 Task: Add an event with the title Second Performance Improvement Discussion, date '2023/11/22', time 7:00 AM to 9:00 AMand add a description: In addition to the formal agenda, the AGM may also include guest speakers, industry experts, or presentations on relevant topics of interest to the attendees. These sessions provide an opportunity to gain insights from external sources, broaden perspectives, and stay informed about emerging trends or challenges that may impact the organization's future., put the event into Blue category . Add location for the event as: The Gritti Palace, Venice, Italy, logged in from the account softage.7@softage.netand send the event invitation to softage.8@softage.net and softage.9@softage.net. Set a reminder for the event 73 week before
Action: Mouse moved to (84, 133)
Screenshot: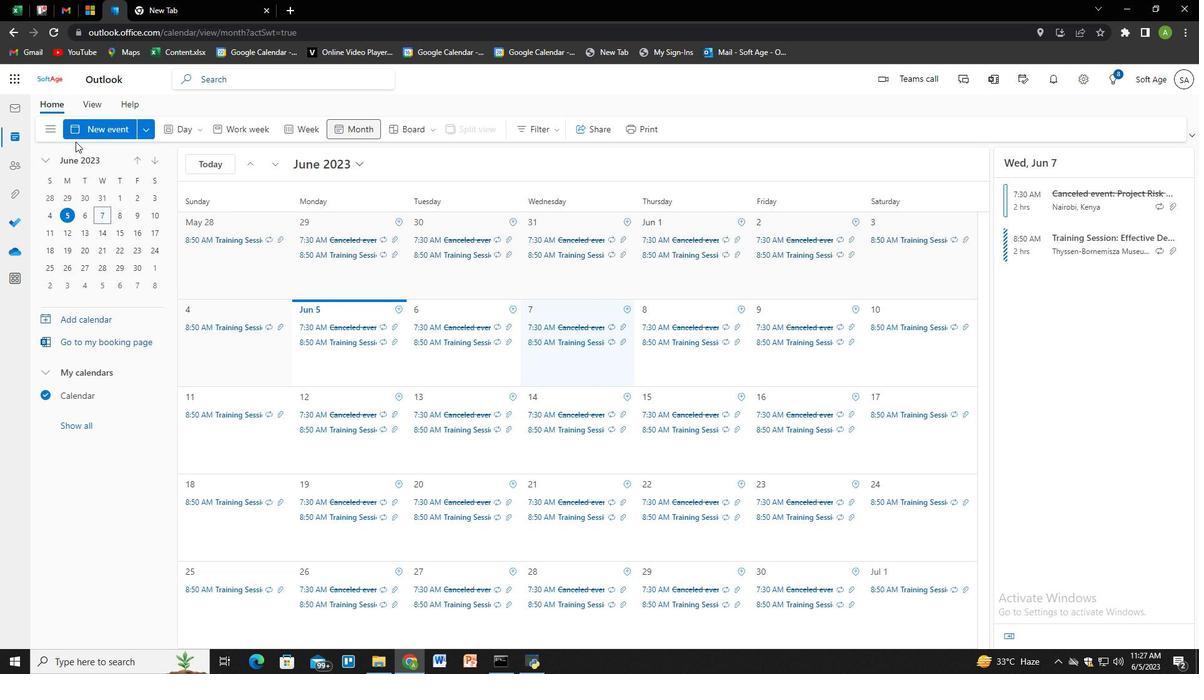
Action: Mouse pressed left at (84, 133)
Screenshot: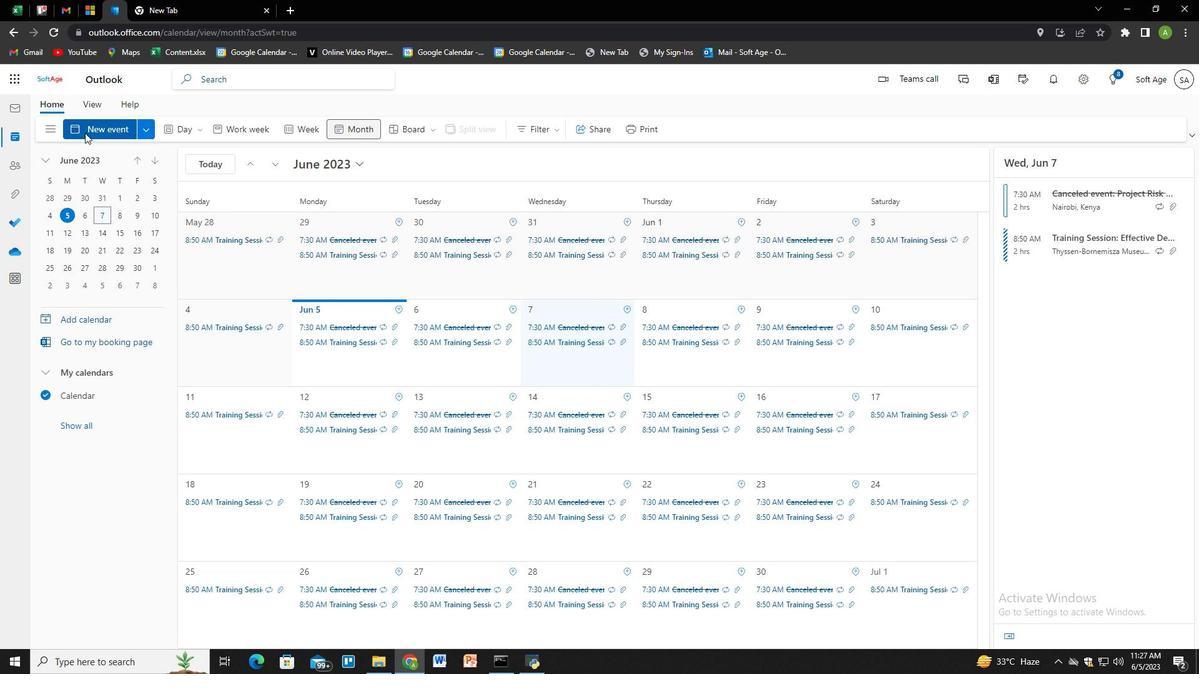 
Action: Mouse moved to (351, 208)
Screenshot: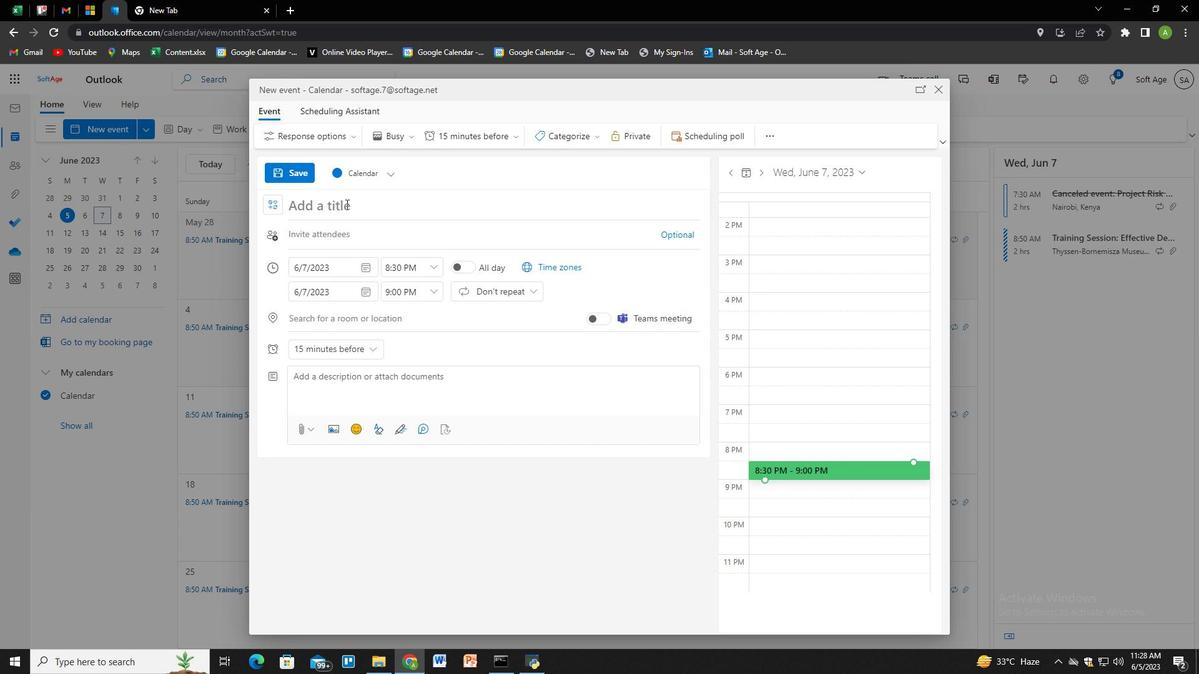 
Action: Mouse pressed left at (351, 208)
Screenshot: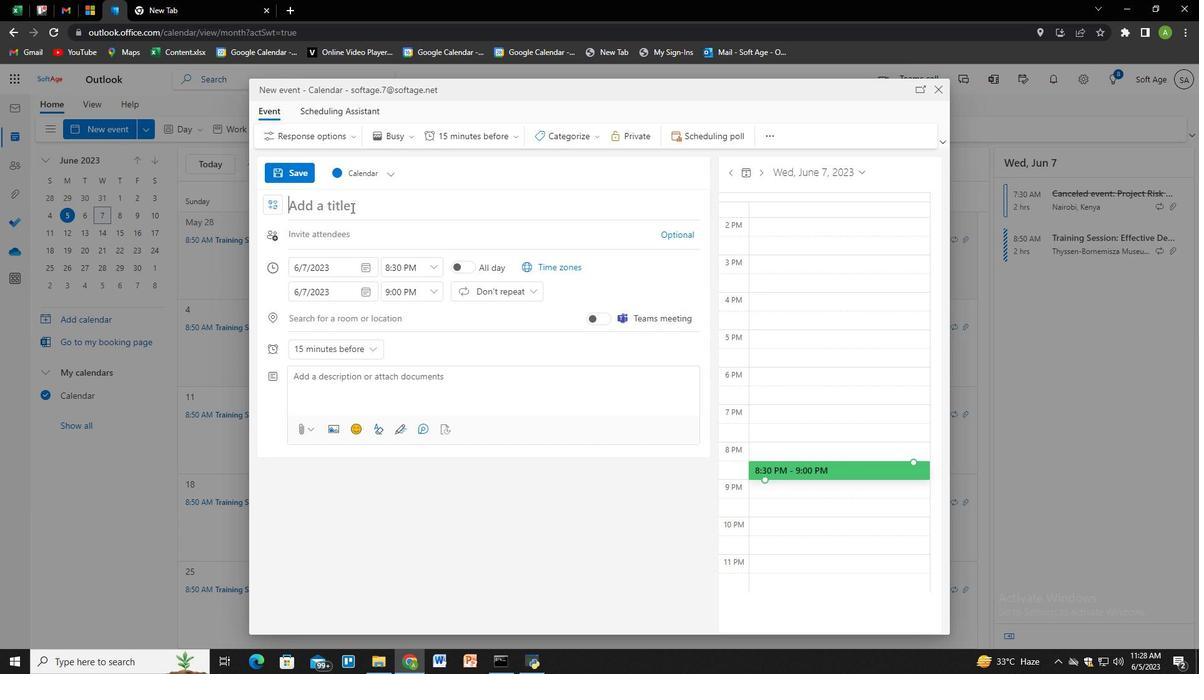 
Action: Key pressed <Key.shift>Second<Key.space><Key.shift>Pe<Key.backspace>er<Key.space><Key.backspace>formance<Key.space><Key.shift><Key.shift><Key.shift><Key.shift>Improvement<Key.space><Key.shift>Discussion<Key.tab><Key.tab><Key.tab><Key.tab><Key.tab><Key.tab><Key.tab><Key.tab><Key.tab><Key.tab><Key.tab><Key.tab><Key.tab><Key.tab><Key.tab>
Screenshot: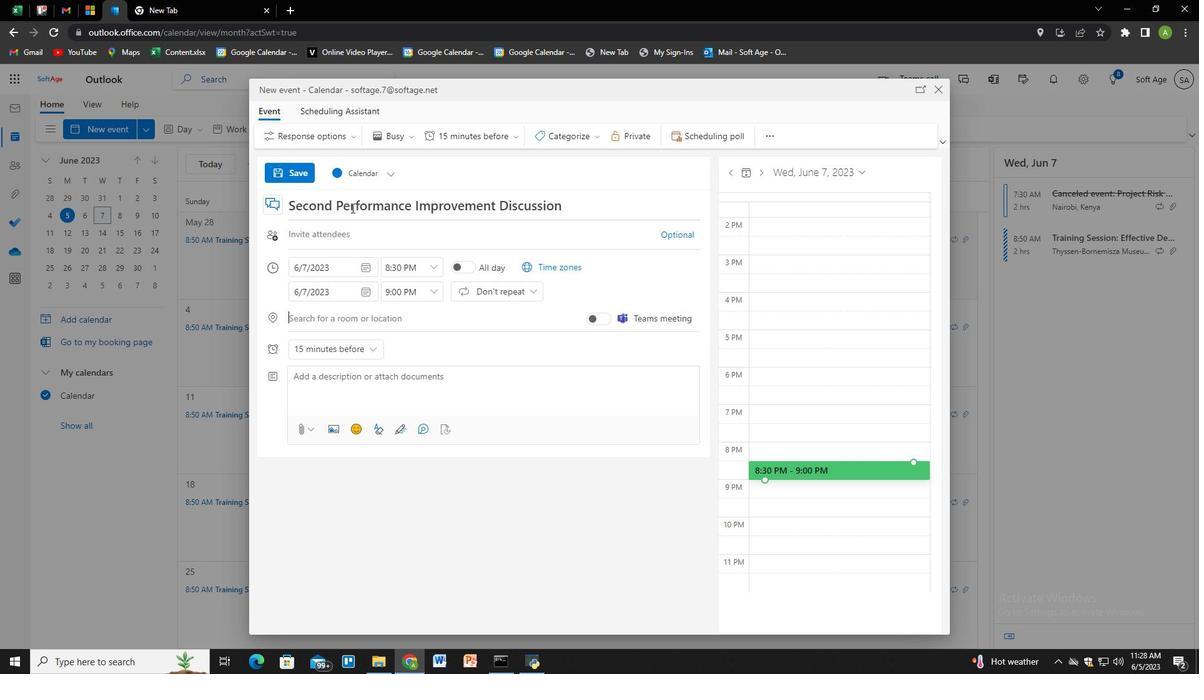 
Action: Mouse moved to (368, 269)
Screenshot: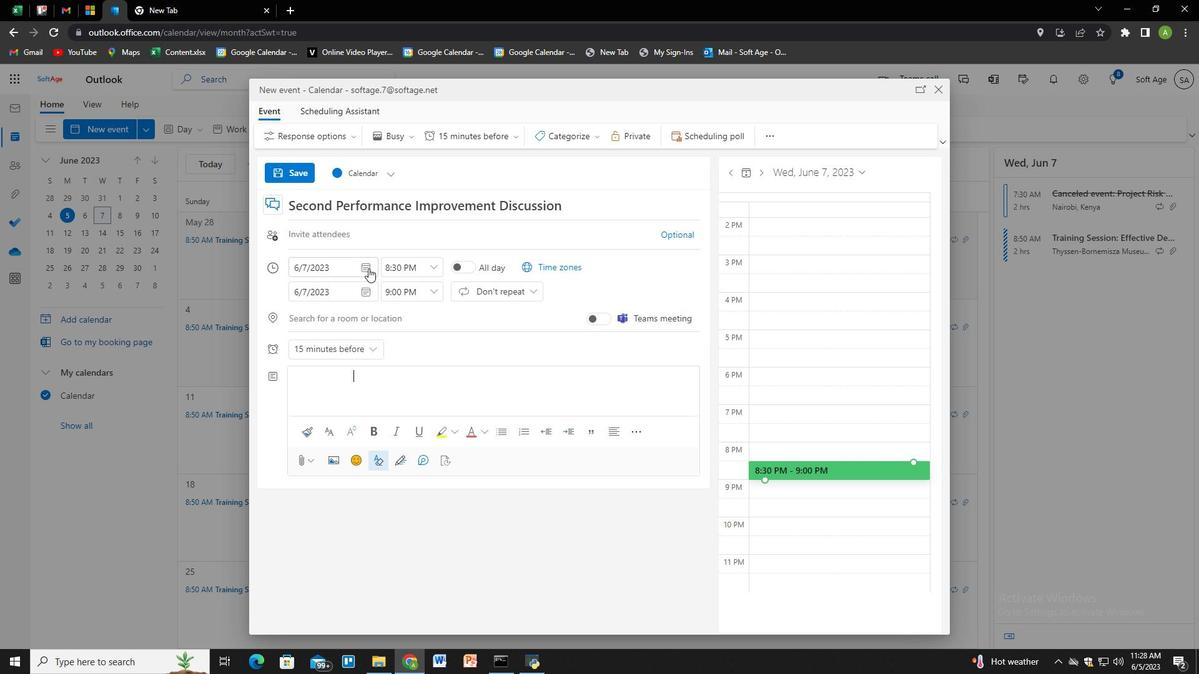 
Action: Mouse pressed left at (368, 269)
Screenshot: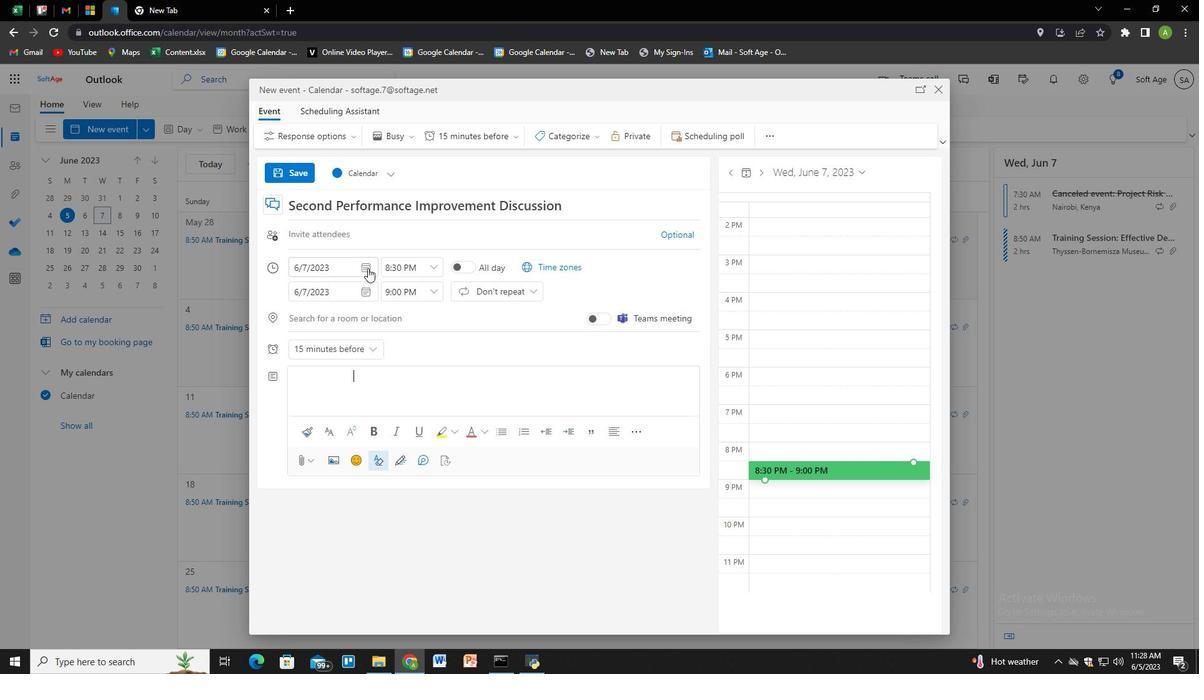 
Action: Mouse moved to (355, 288)
Screenshot: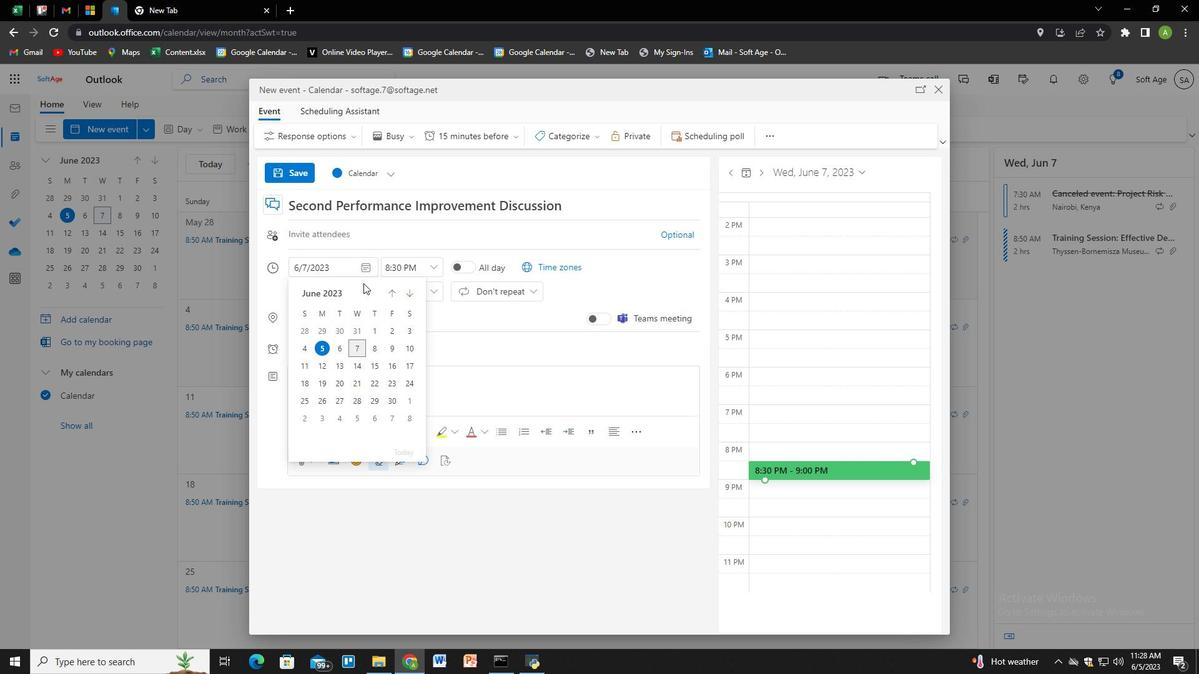
Action: Mouse pressed left at (355, 288)
Screenshot: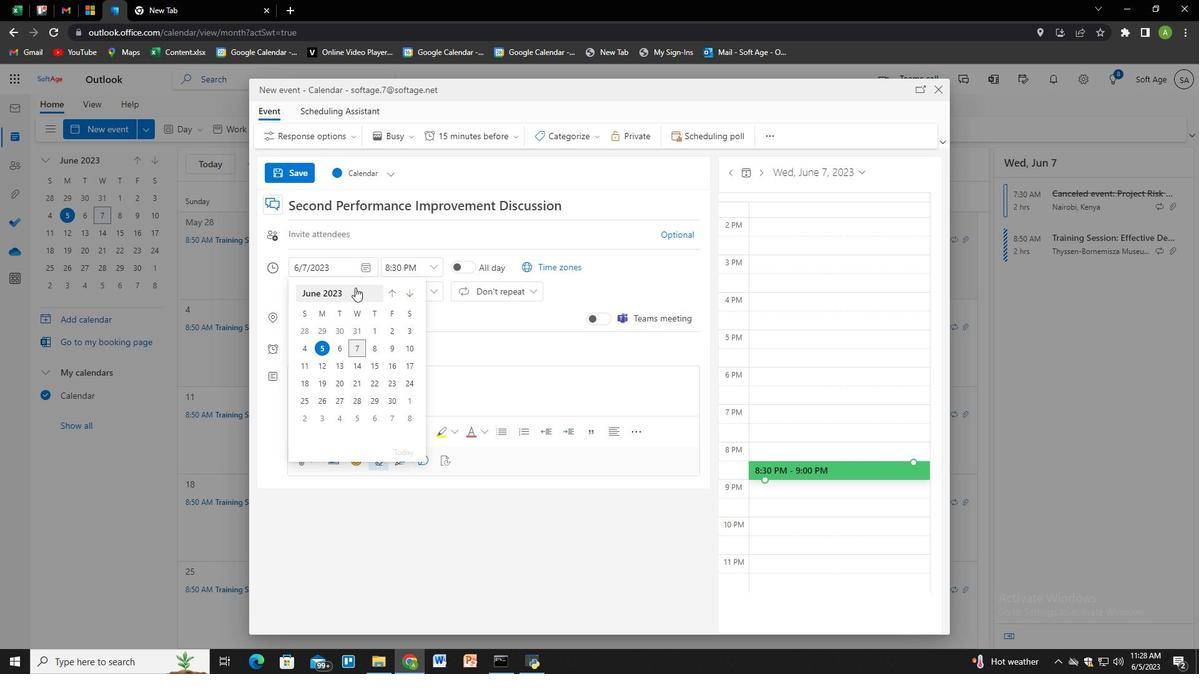
Action: Mouse moved to (375, 384)
Screenshot: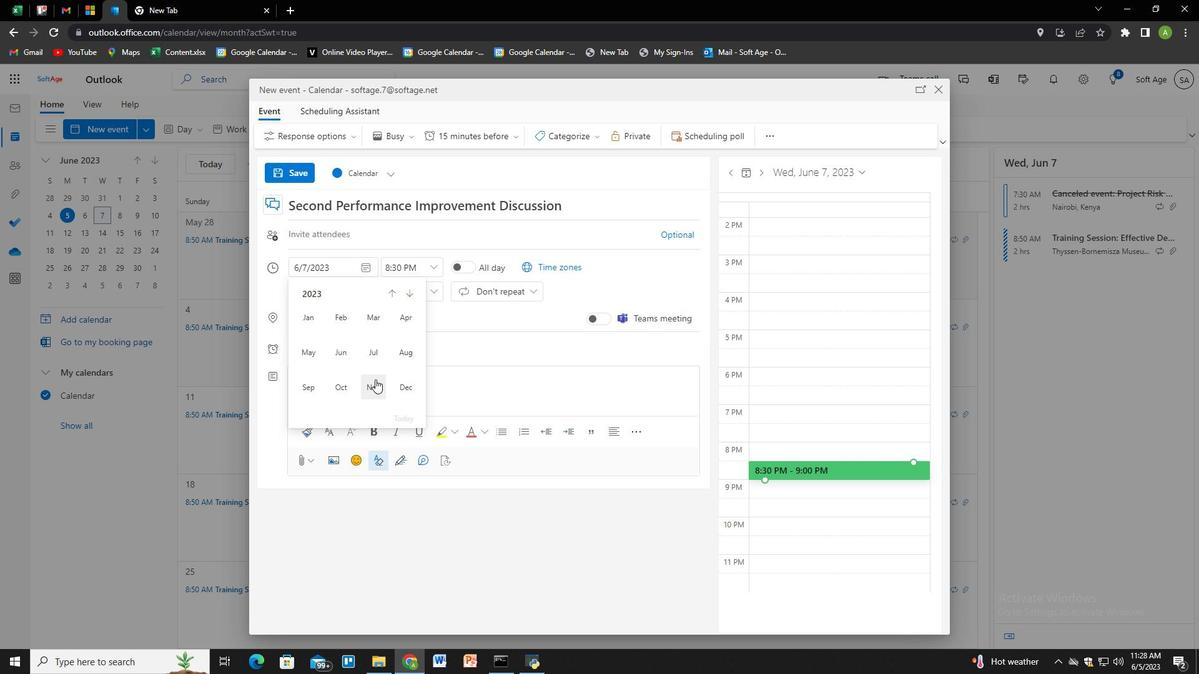 
Action: Mouse pressed left at (375, 384)
Screenshot: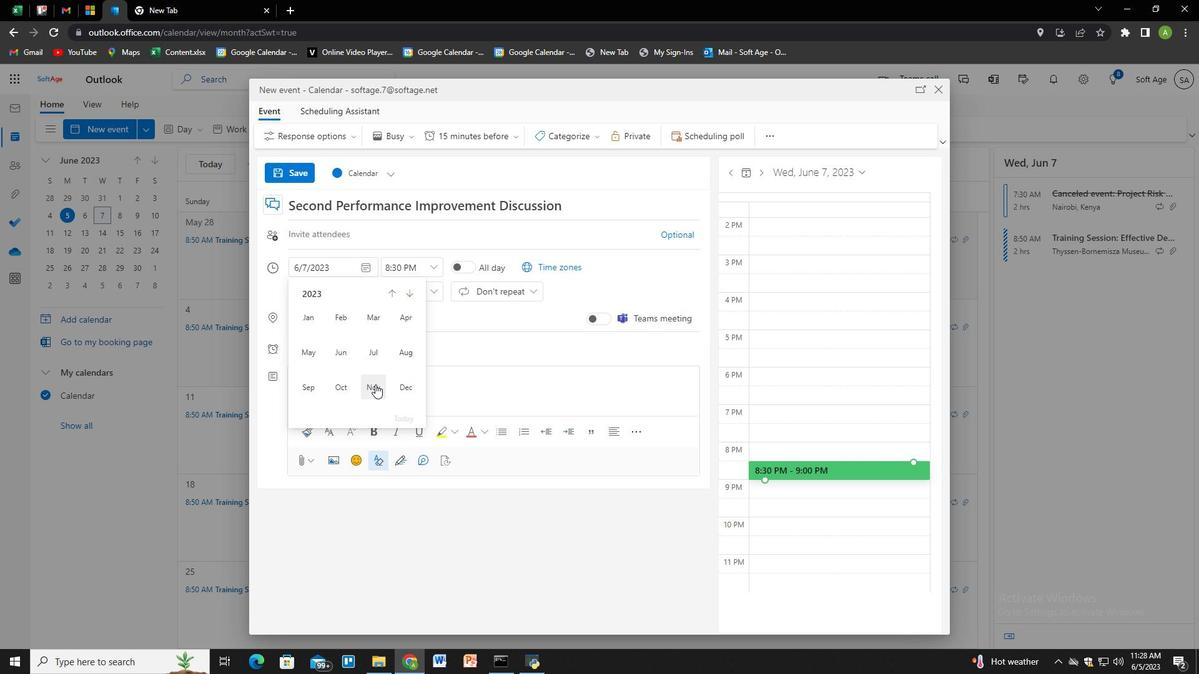 
Action: Mouse moved to (355, 386)
Screenshot: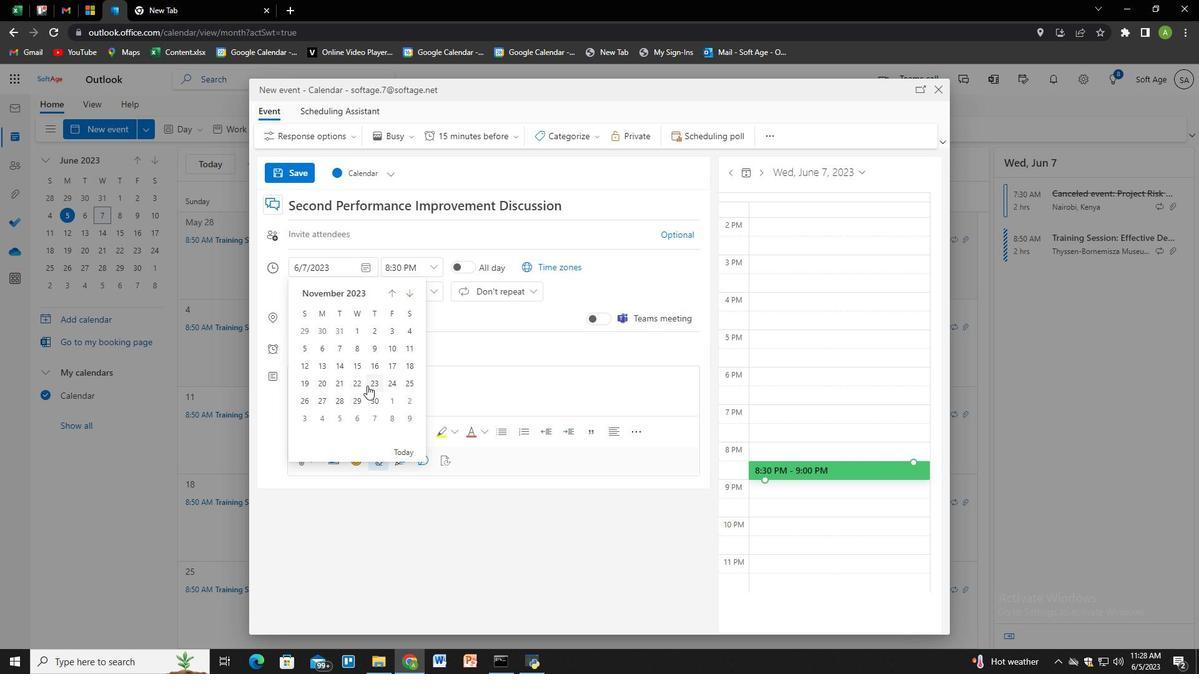 
Action: Mouse pressed left at (355, 386)
Screenshot: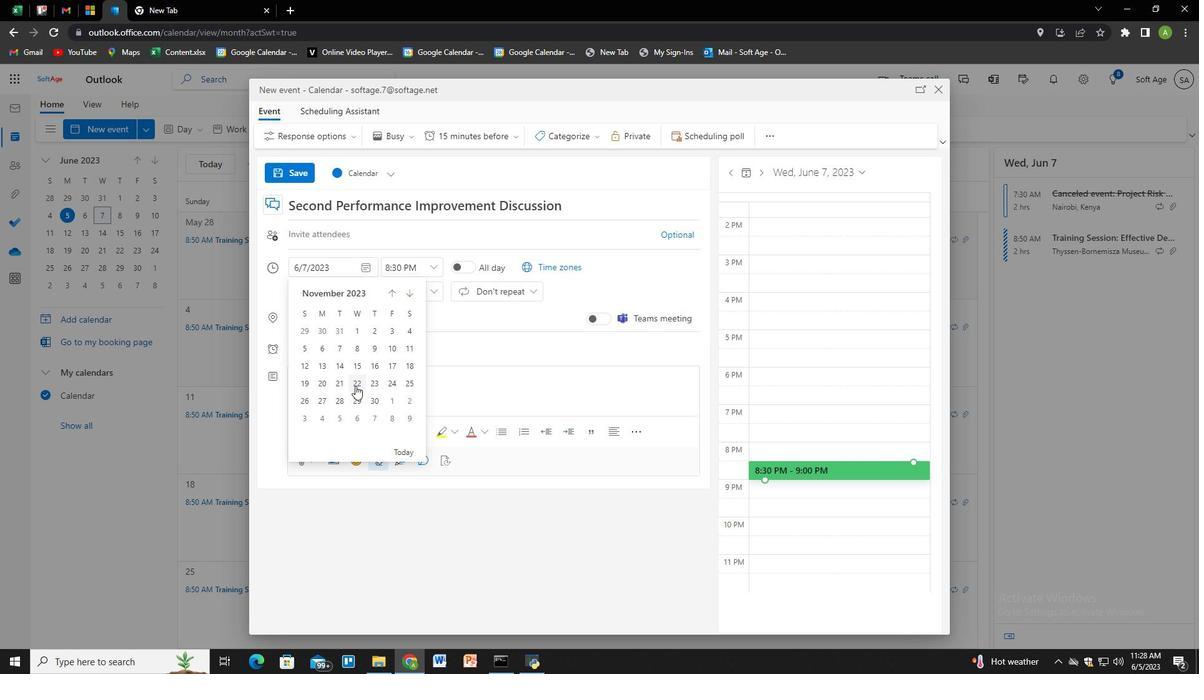 
Action: Mouse moved to (401, 266)
Screenshot: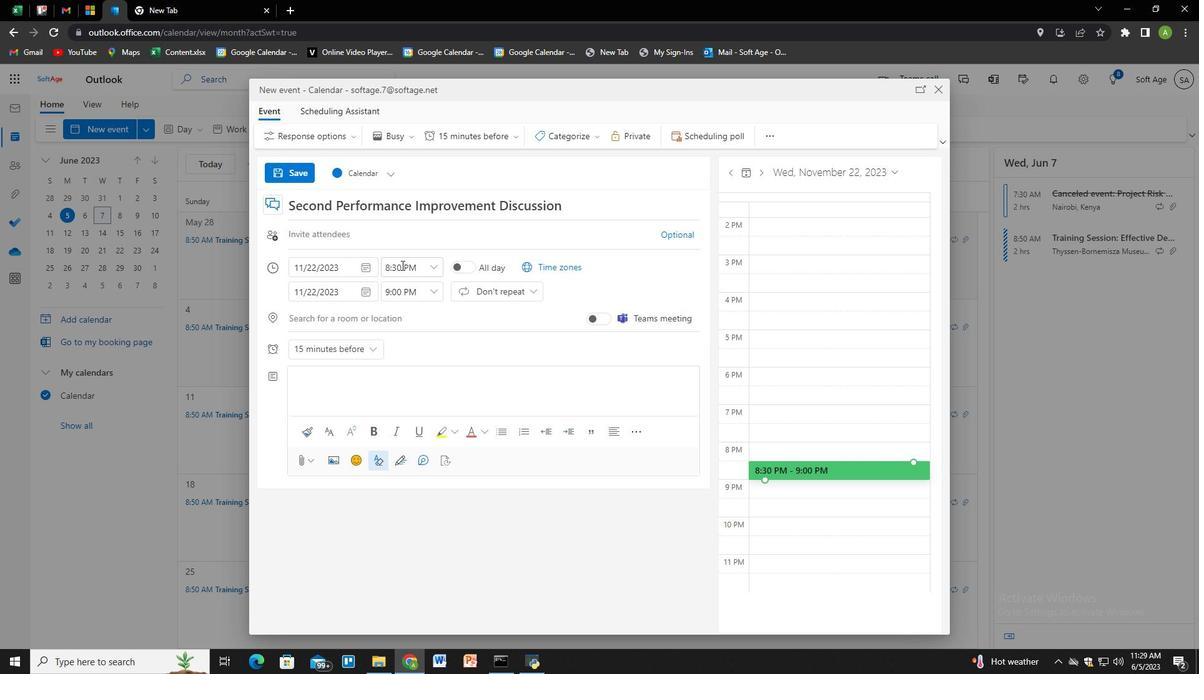 
Action: Mouse pressed left at (401, 266)
Screenshot: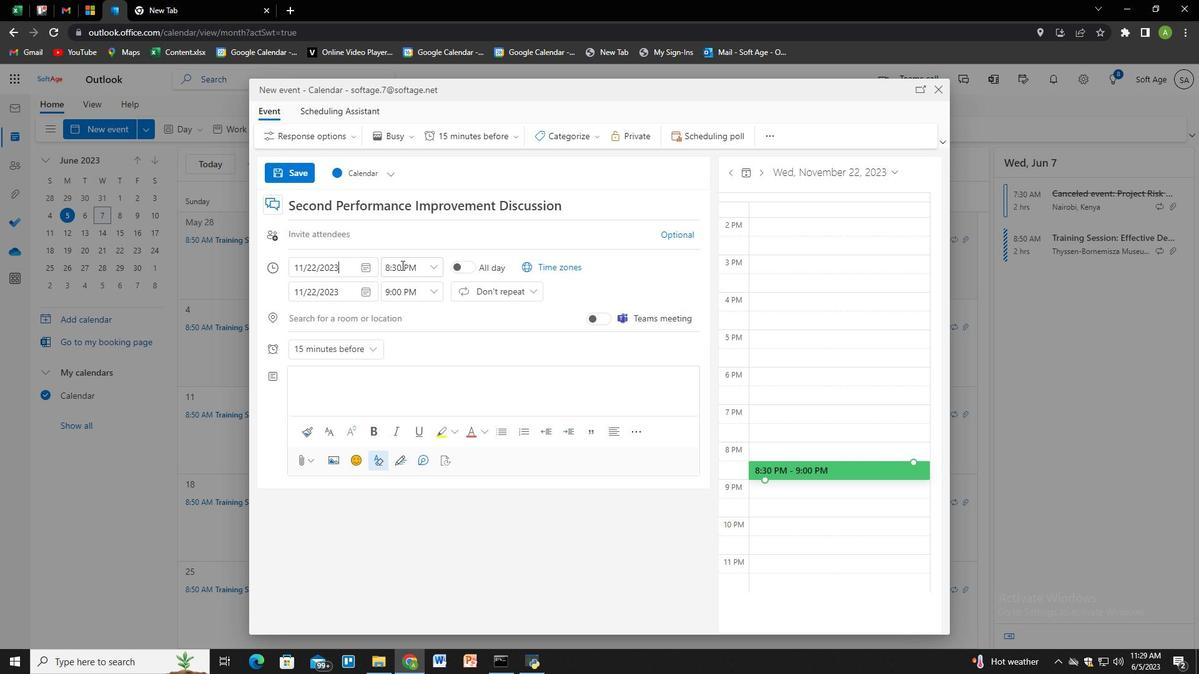 
Action: Key pressed 7<Key.shift>:00<Key.space><Key.shift>AMM<Key.tab><Key.tab>9<Key.shift>:00<Key.space><Key.shift>AMm<Key.backspace><Key.shift>M<Key.shift>M<Key.tab><Key.tab><Key.tab><Key.tab><Key.tab><Key.tab><Key.tab><Key.backspace><Key.backspace><Key.backspace><Key.backspace><Key.backspace><Key.backspace><Key.backspace><Key.backspace><Key.backspace><Key.backspace><Key.backspace><Key.backspace><Key.shift>In<Key.space>addition<Key.space>to<Key.space>the<Key.space>formal<Key.space>agenda,<Key.space>the<Key.space><Key.shift><Key.shift><Key.shift>AGM<Key.space>may<Key.space>also<Key.space>include<Key.space>d<Key.backspace>guest<Key.space>speakers,<Key.space>industry<Key.space>experts,<Key.space>or<Key.space>presentation<Key.space>on<Key.space>relevent<Key.space><Key.backspace><Key.backspace><Key.backspace><Key.backspace>ant<Key.space>topics<Key.space>of<Key.space>interest<Key.space>to<Key.space>the<Key.space>attendees.<Key.space><Key.shift>These<Key.space>sessions<Key.space>provide<Key.space>and<Key.space><Key.backspace><Key.backspace><Key.space>opportunity<Key.space>to<Key.space>gia<Key.backspace>ain<Key.space>ins<Key.backspace><Key.backspace><Key.backspace><Key.backspace><Key.backspace><Key.backspace><Key.backspace><Key.backspace>ain<Key.space>insights<Key.space>from<Key.space>external<Key.space>sources,<Key.space>bra<Key.backspace>oaden<Key.space>perspectives,<Key.space>and<Key.space>stay<Key.space>informed<Key.space>about<Key.space>emerging<Key.space>trends<Key.space>or<Key.space>challenges<Key.space>thate<Key.backspace><Key.space>event<Key.space>into<Key.space><Key.backspace><Key.backspace><Key.backspace><Key.backspace><Key.backspace><Key.backspace><Key.backspace><Key.backspace><Key.backspace><Key.backspace><Key.backspace>may<Key.space>emp<Key.backspace><Key.backspace><Key.backspace>impact<Key.space>the<Key.space>organization's<Key.space>future.
Screenshot: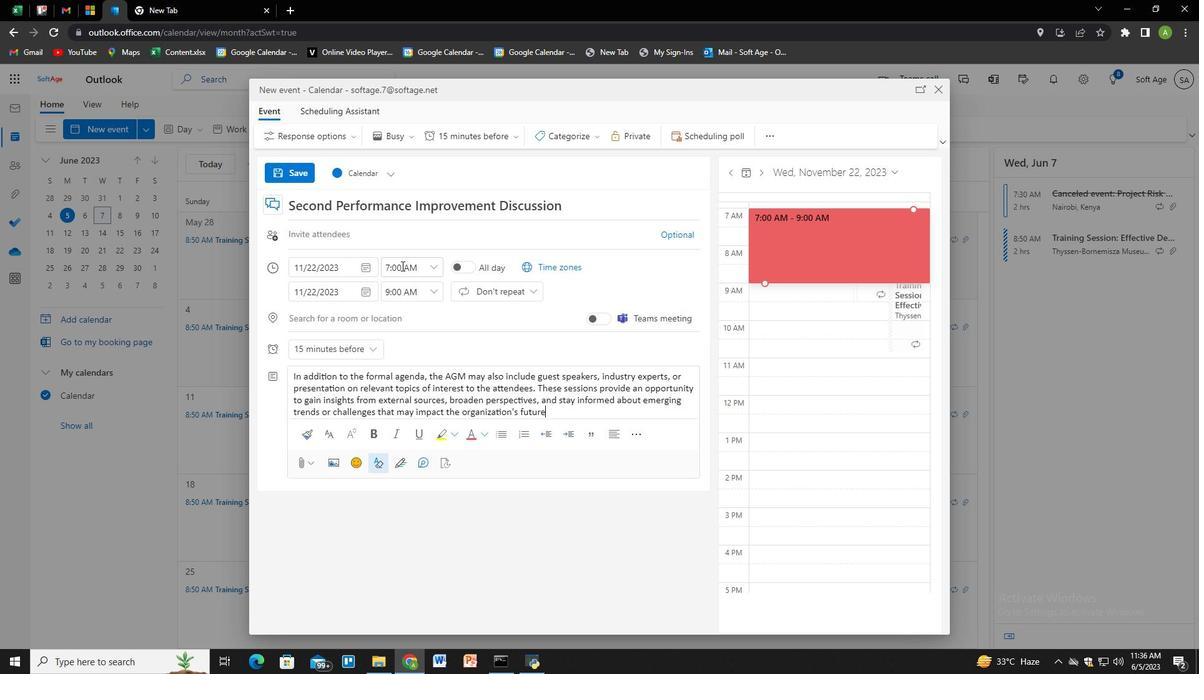 
Action: Mouse moved to (561, 137)
Screenshot: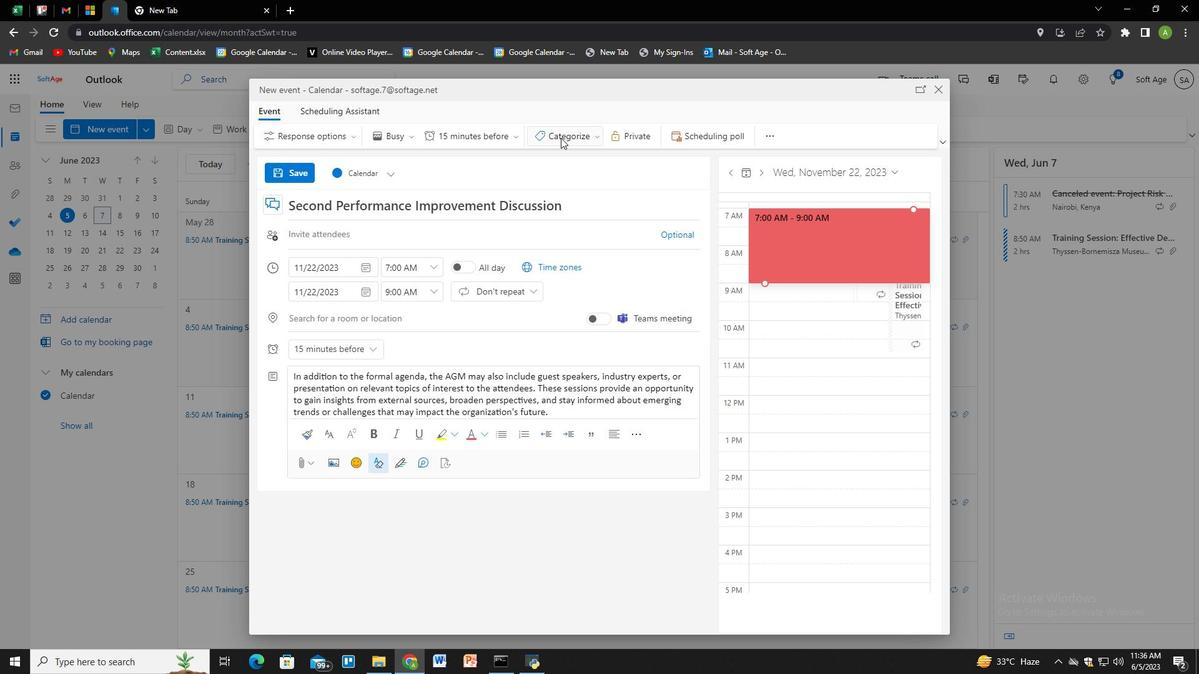 
Action: Mouse pressed left at (561, 137)
Screenshot: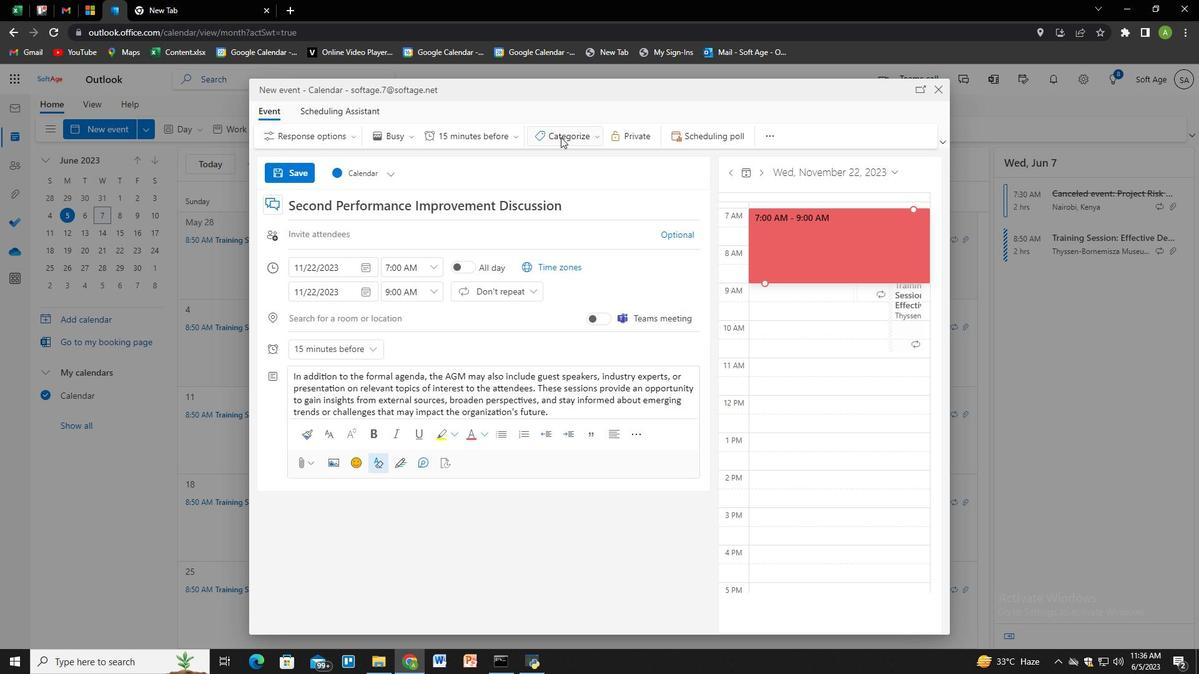 
Action: Mouse moved to (570, 161)
Screenshot: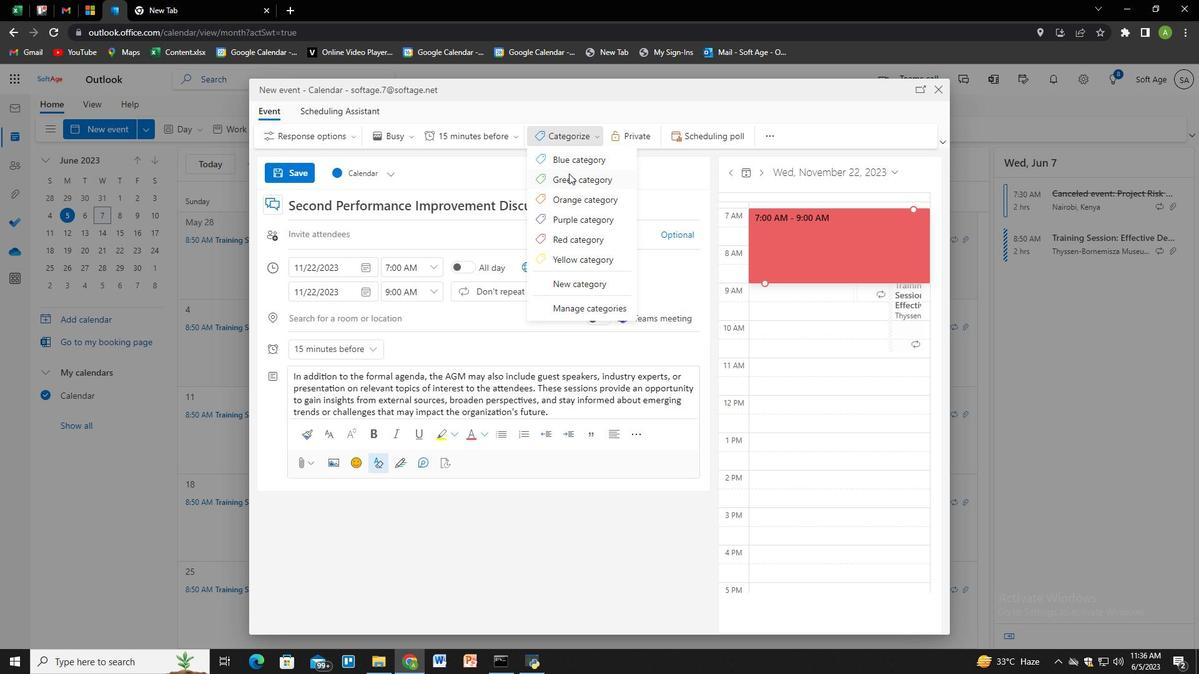 
Action: Mouse pressed left at (570, 161)
Screenshot: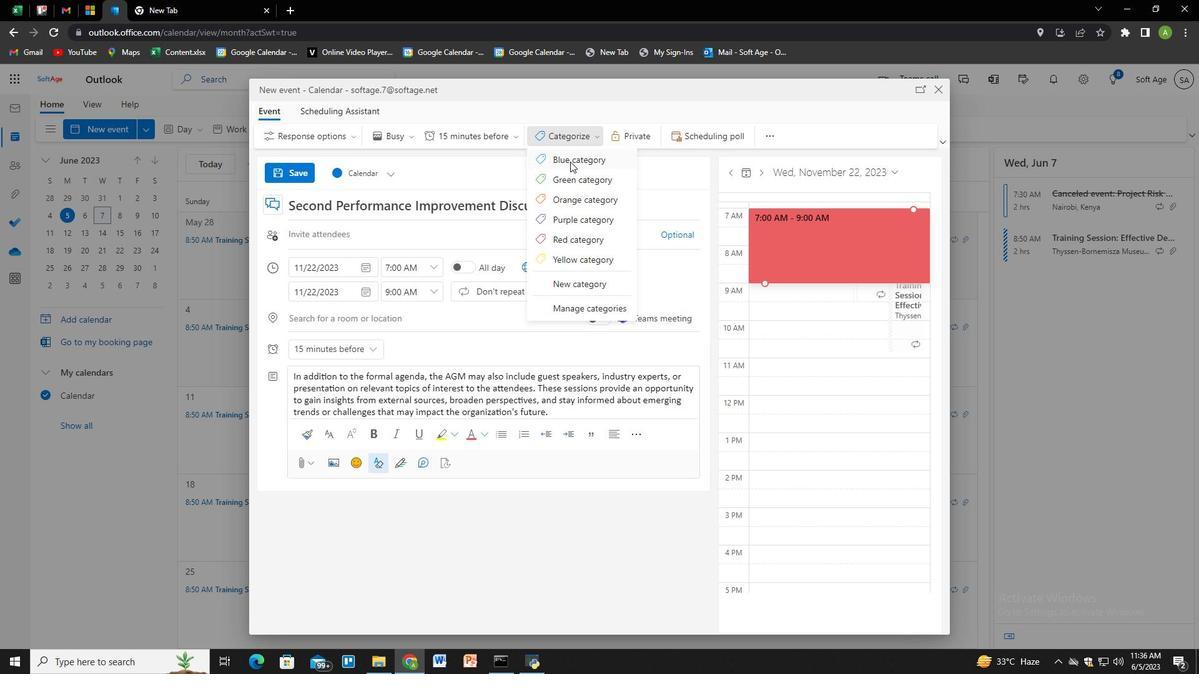 
Action: Mouse moved to (583, 404)
Screenshot: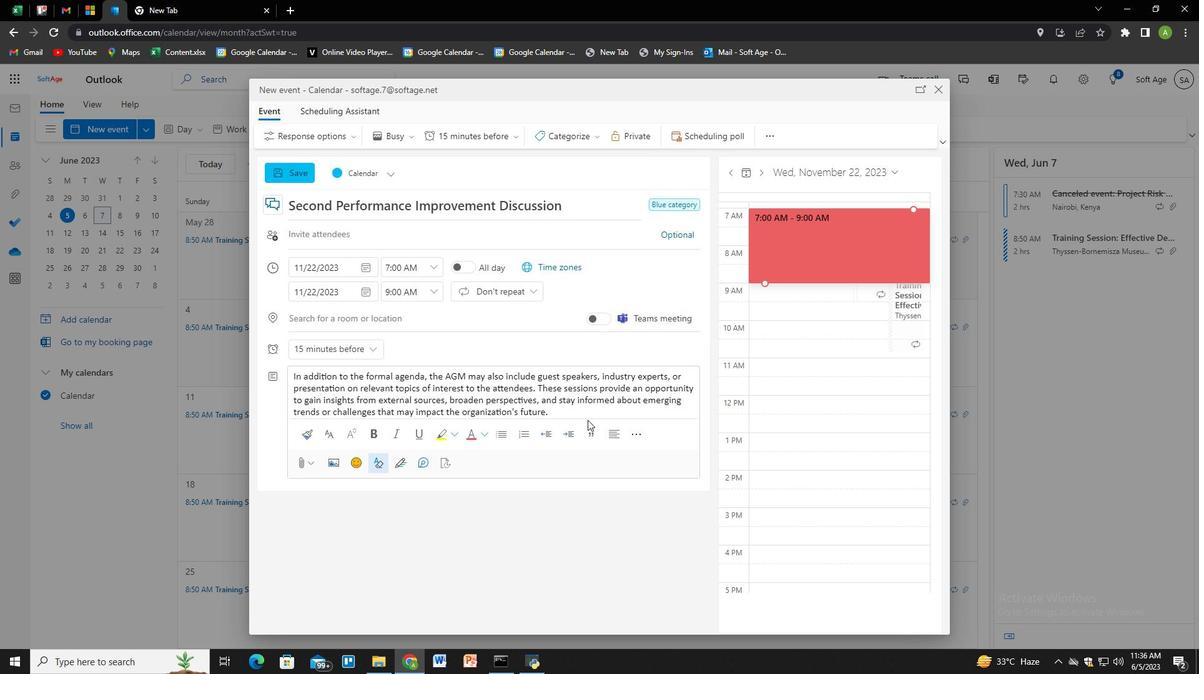 
Action: Mouse pressed left at (583, 404)
Screenshot: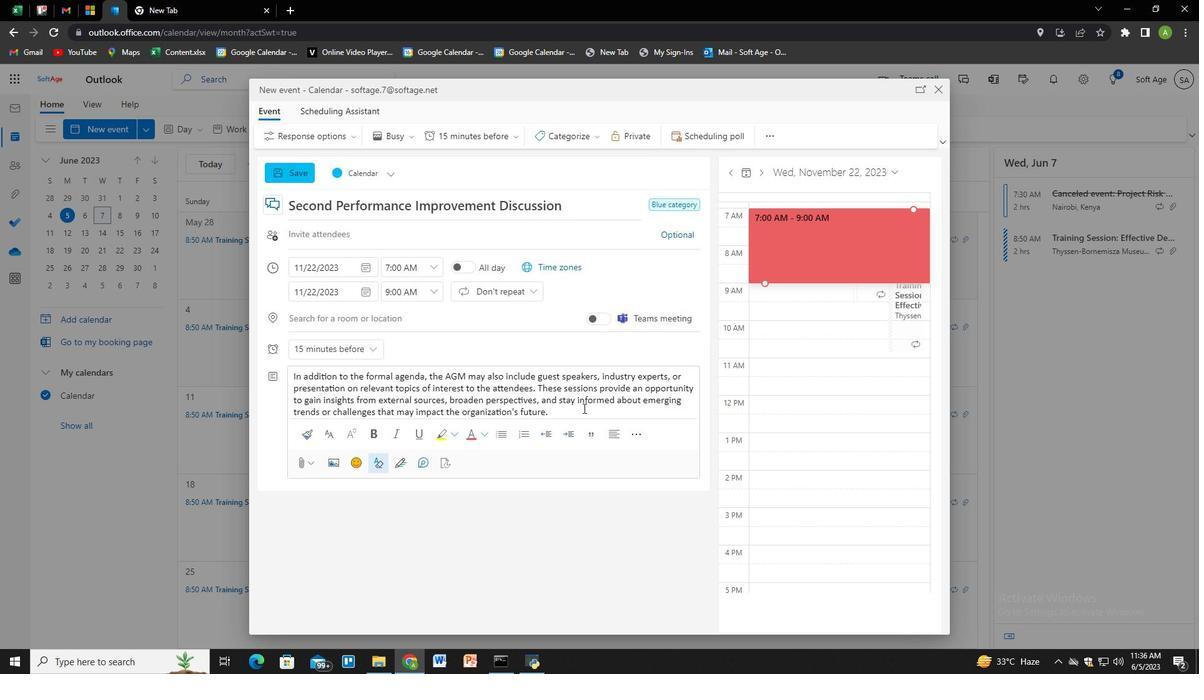
Action: Mouse moved to (538, 319)
Screenshot: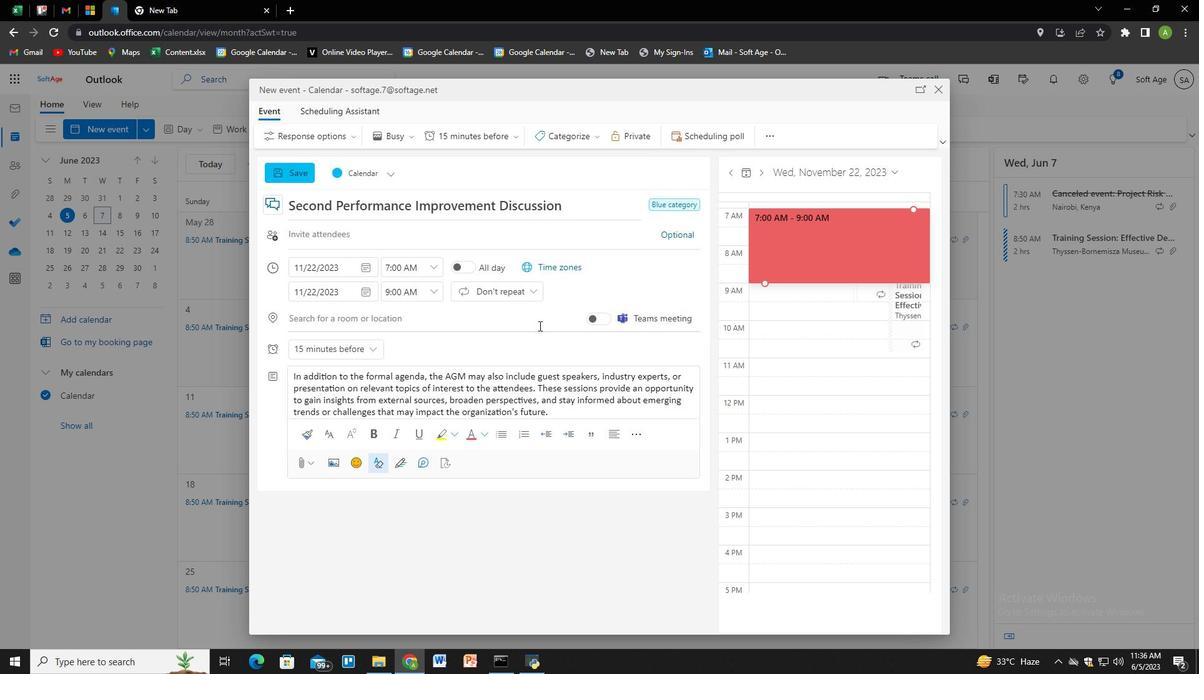 
Action: Mouse pressed left at (538, 319)
Screenshot: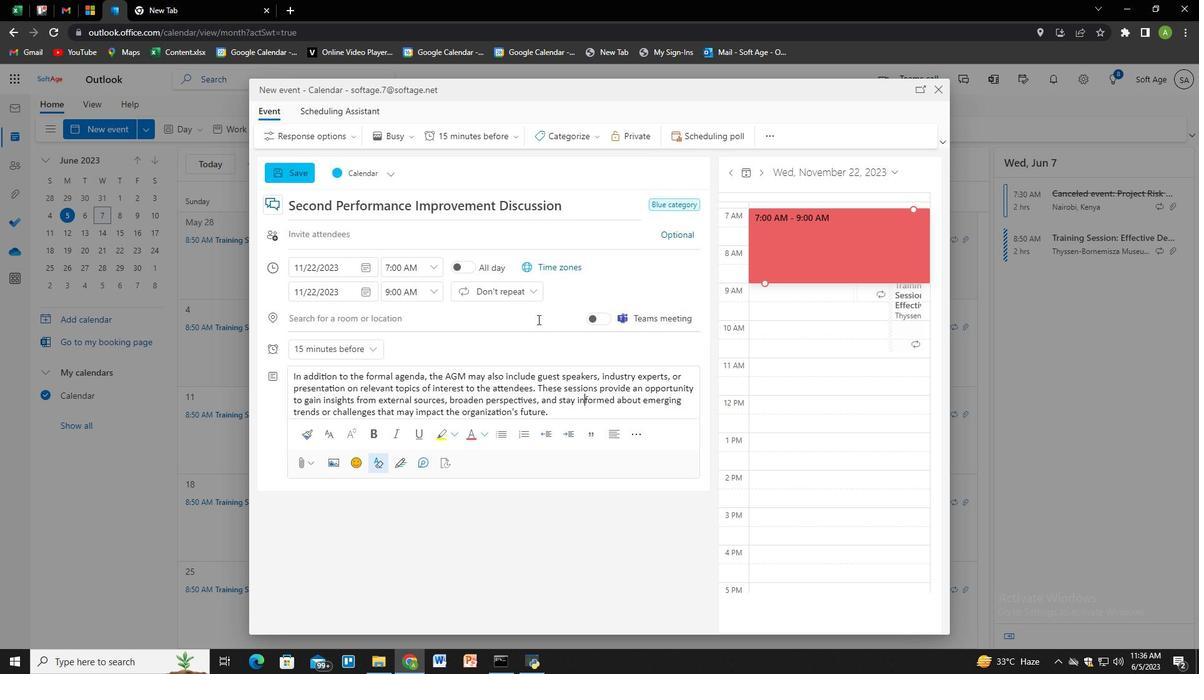 
Action: Mouse moved to (680, 414)
Screenshot: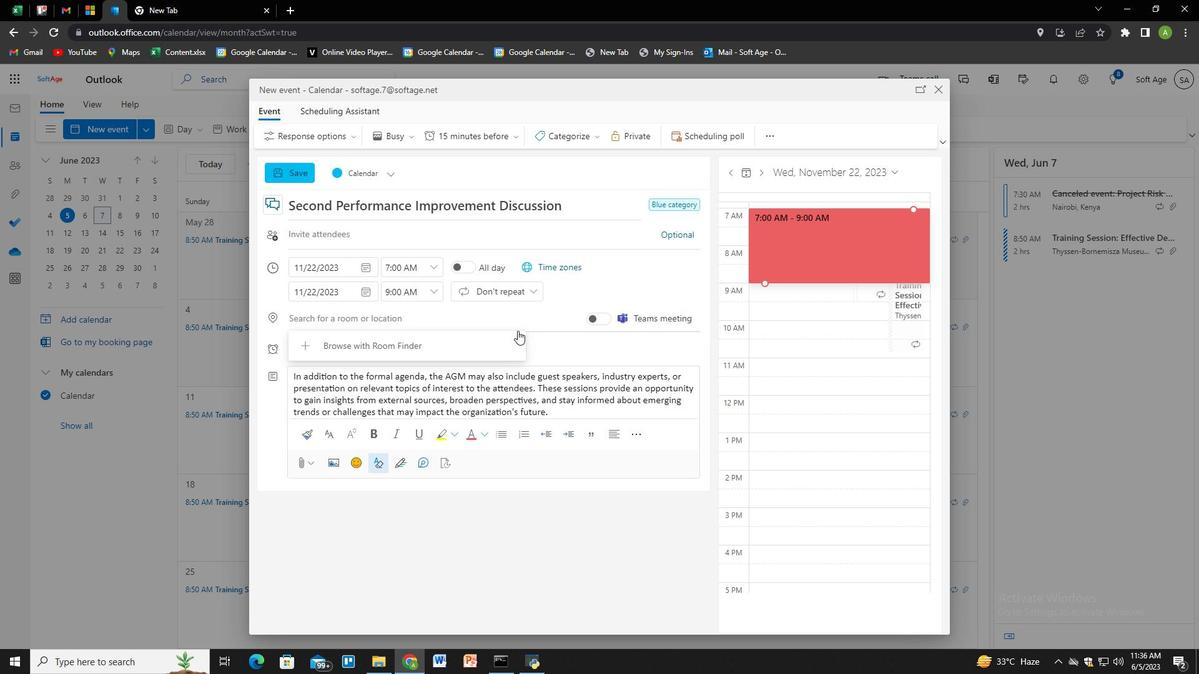 
Action: Key pressed <Key.shift>The<Key.space><Key.shift>Gritti<Key.space><Key.shift>Palace,<Key.space><Key.shift>B<Key.backspace><Key.shift>Venice,<Key.space><Key.shift>Italy<Key.down><Key.enter>
Screenshot: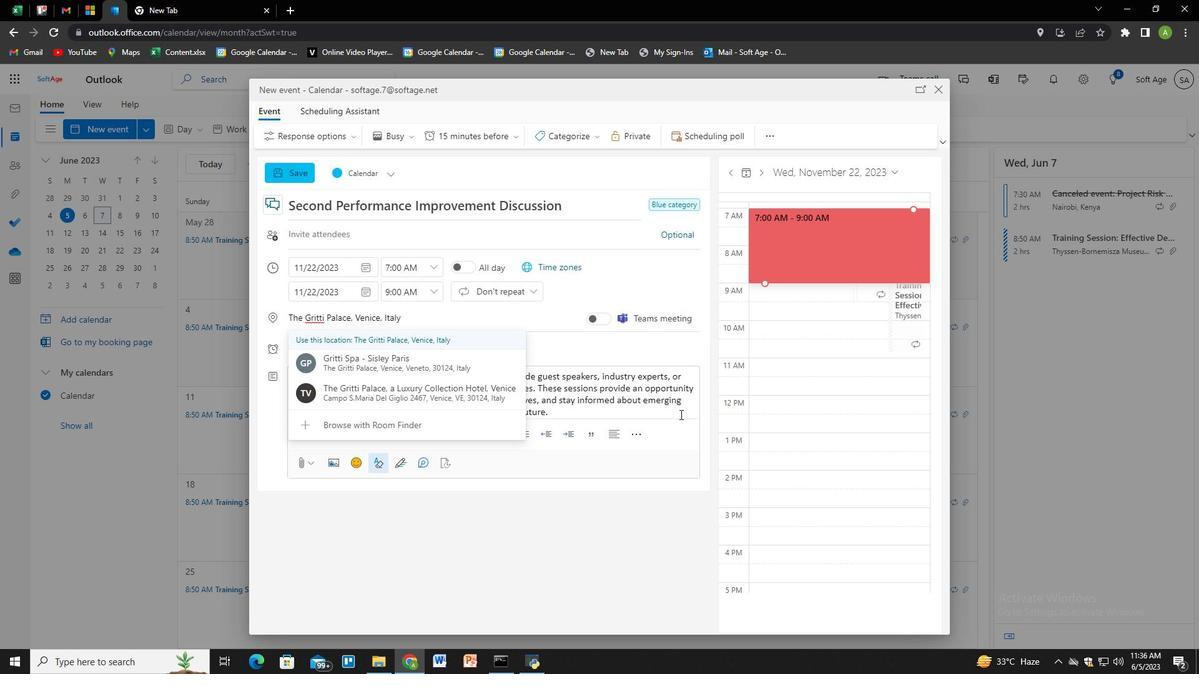 
Action: Mouse moved to (521, 237)
Screenshot: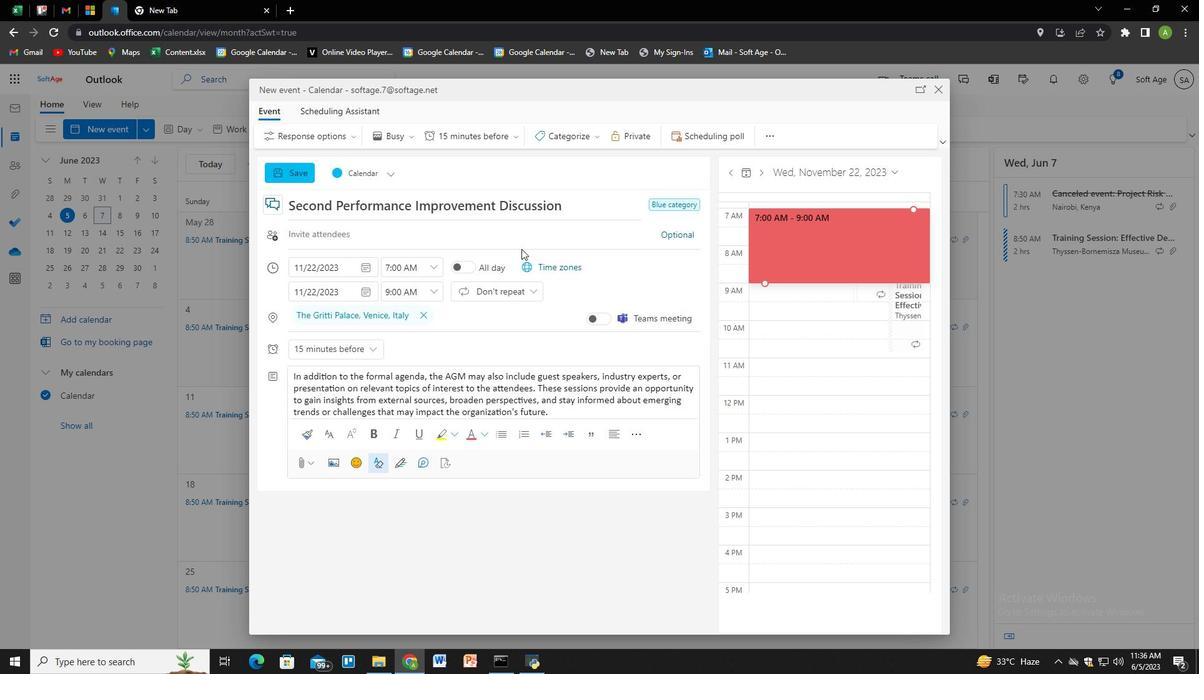 
Action: Mouse pressed left at (521, 237)
Screenshot: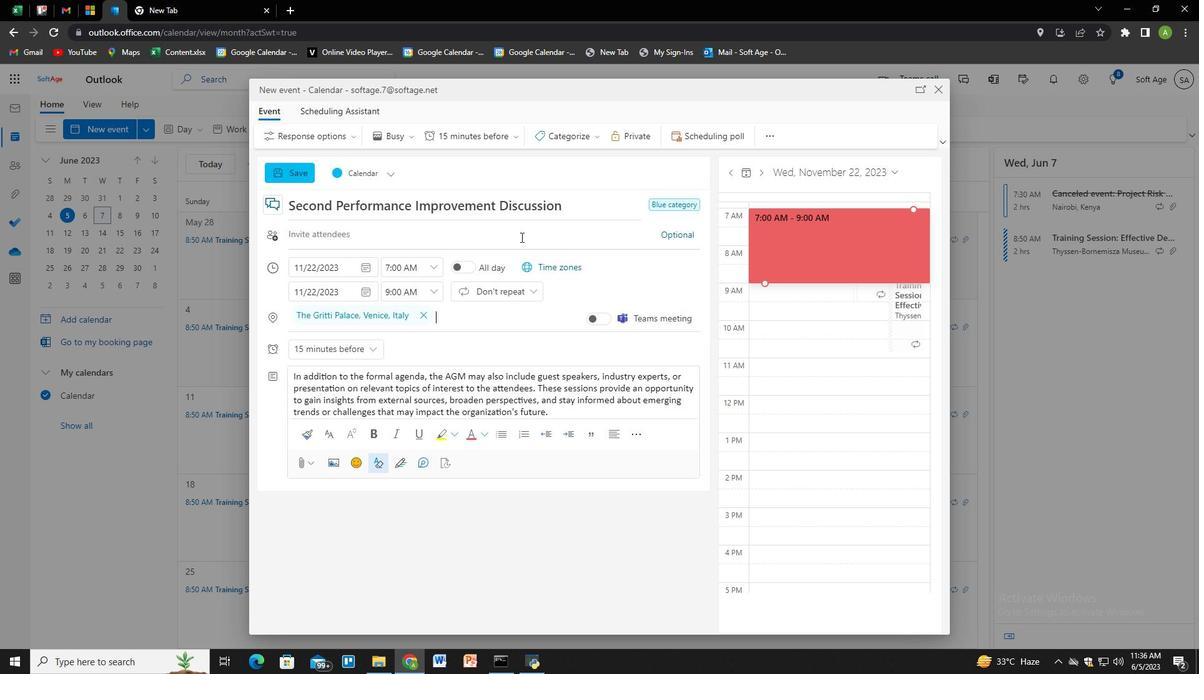 
Action: Key pressed softage.8<Key.shift>@softage.net<Key.enter>softg<Key.backspace>ate.<Key.backspace><Key.backspace><Key.backspace>ge.9<Key.shift>@softage.net<Key.enter>
Screenshot: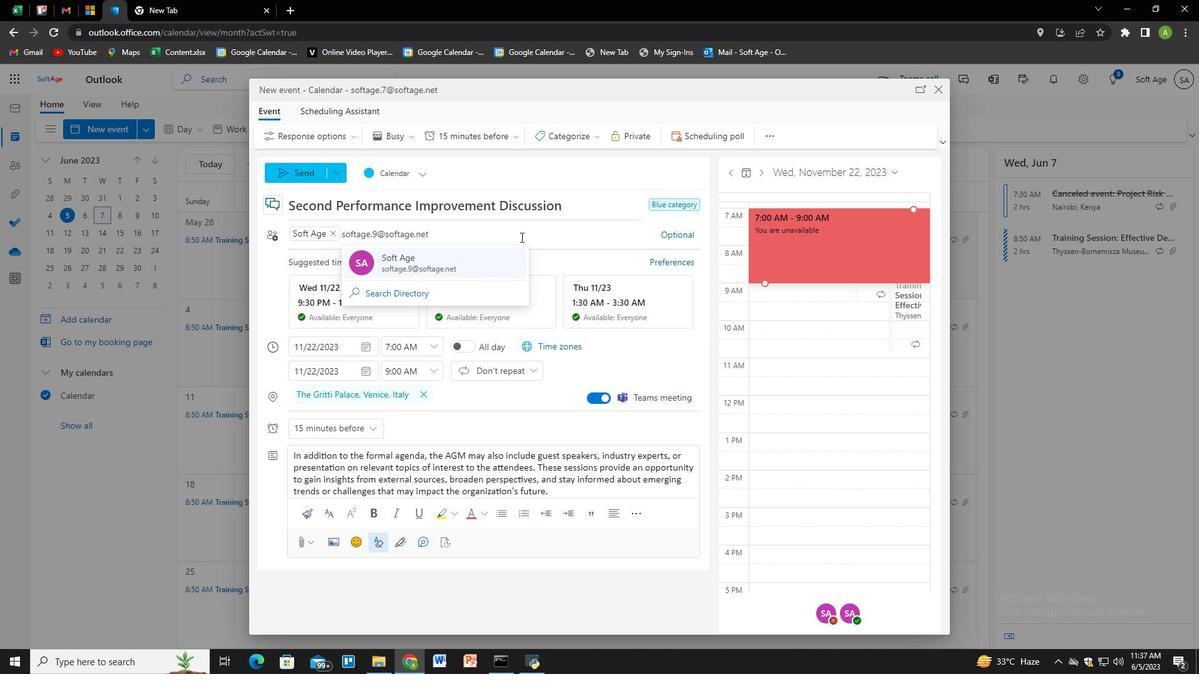 
Action: Mouse moved to (541, 138)
Screenshot: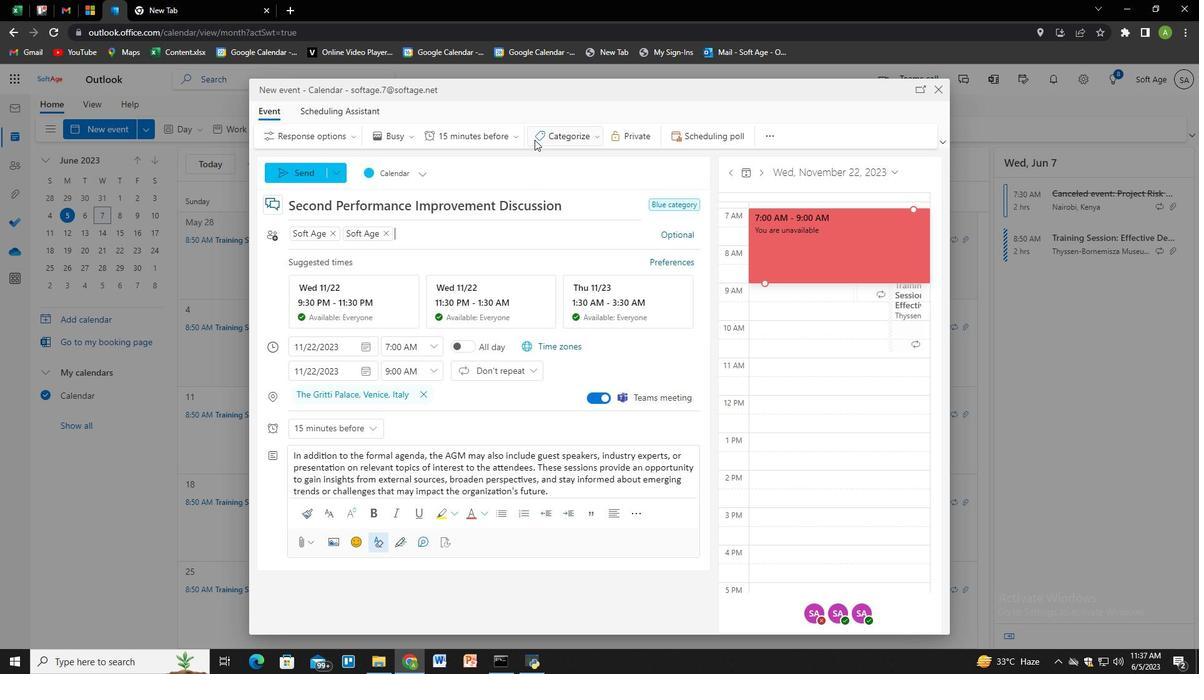 
Action: Mouse pressed left at (541, 138)
Screenshot: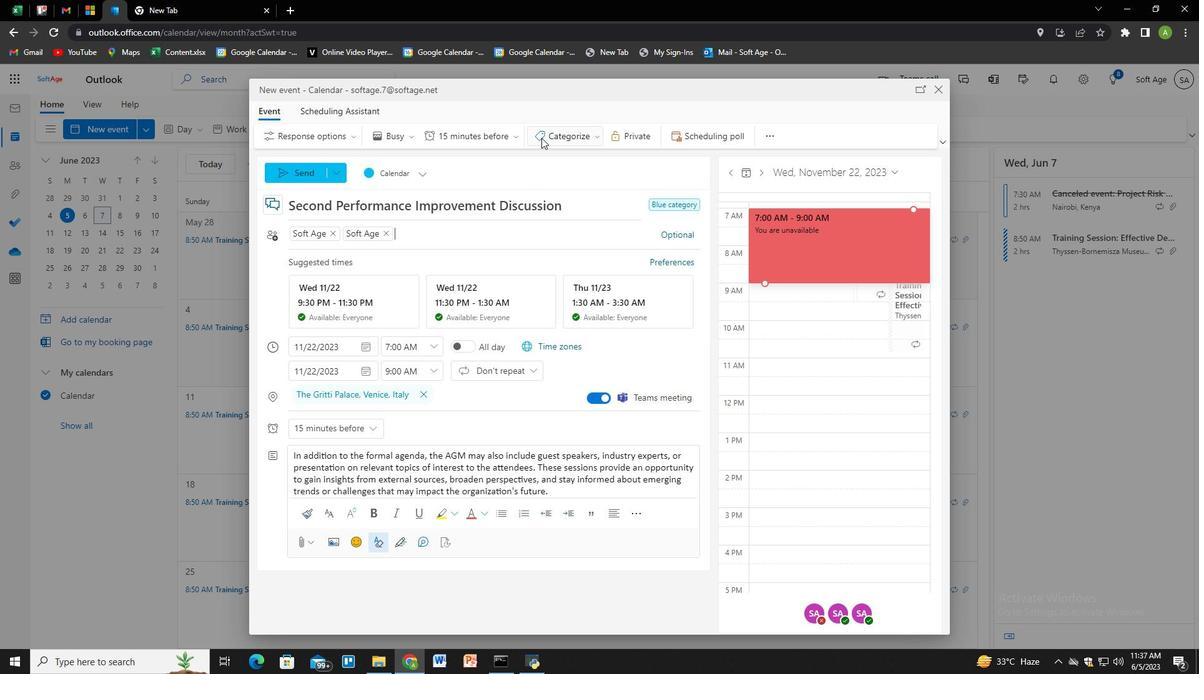 
Action: Mouse moved to (542, 138)
Screenshot: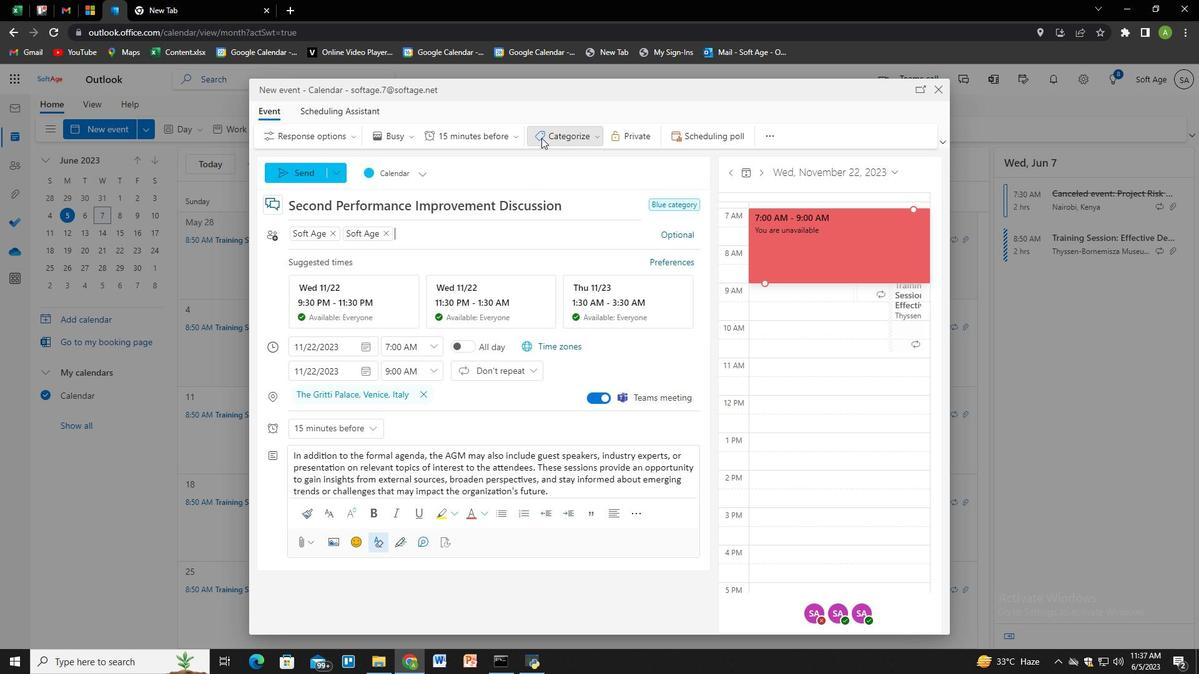 
Action: Mouse pressed left at (542, 138)
Screenshot: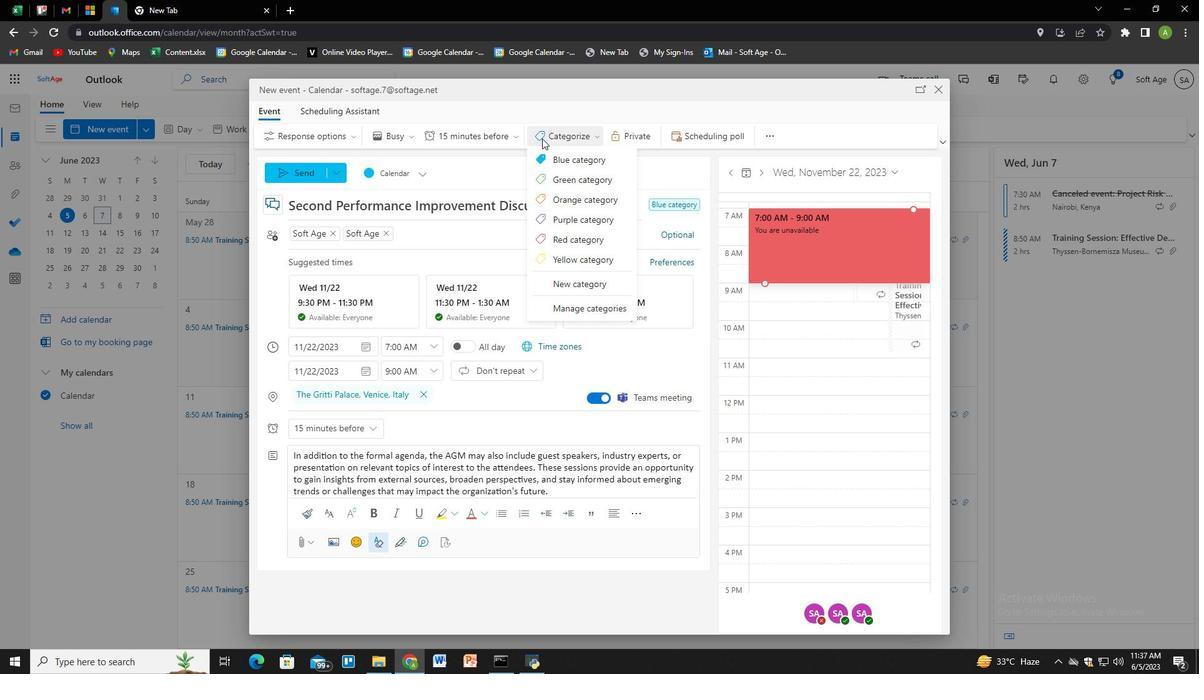 
Action: Mouse moved to (483, 131)
Screenshot: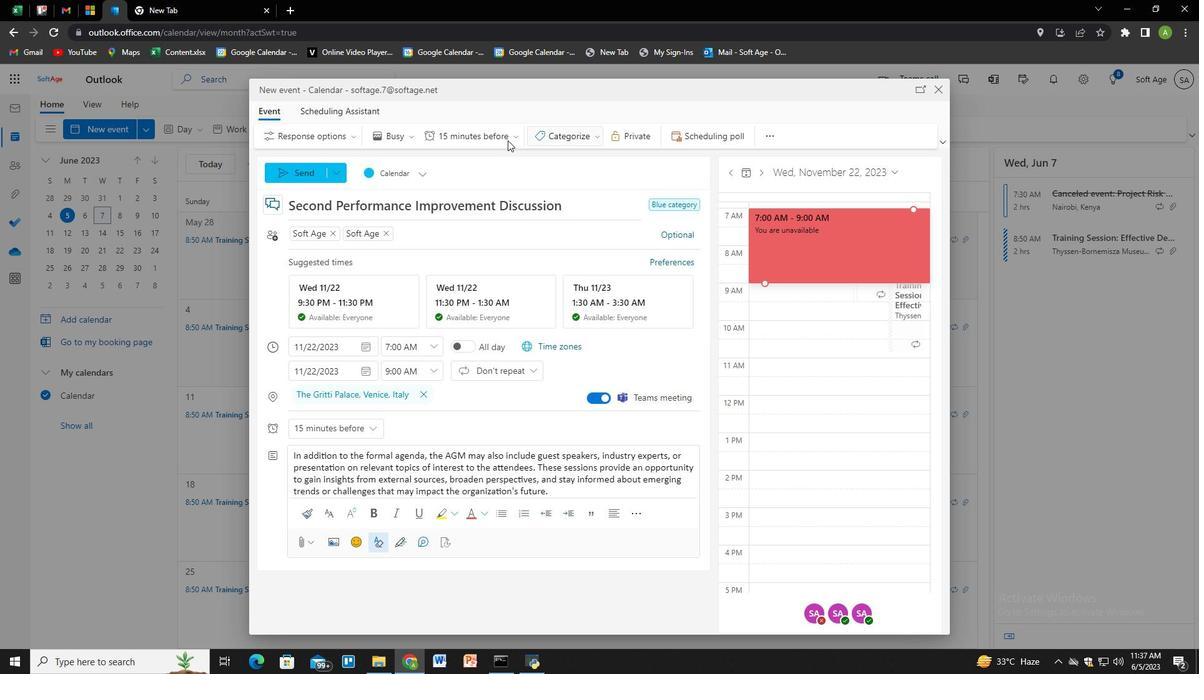 
Action: Mouse pressed left at (483, 131)
Screenshot: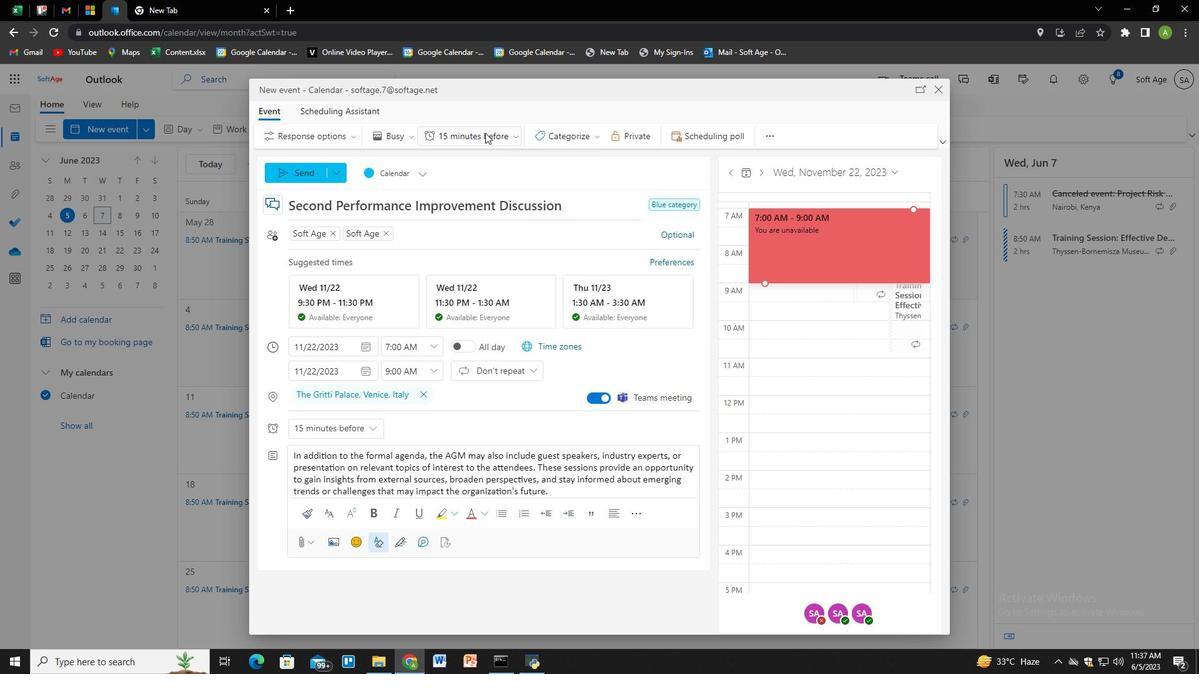 
Action: Mouse moved to (477, 381)
Screenshot: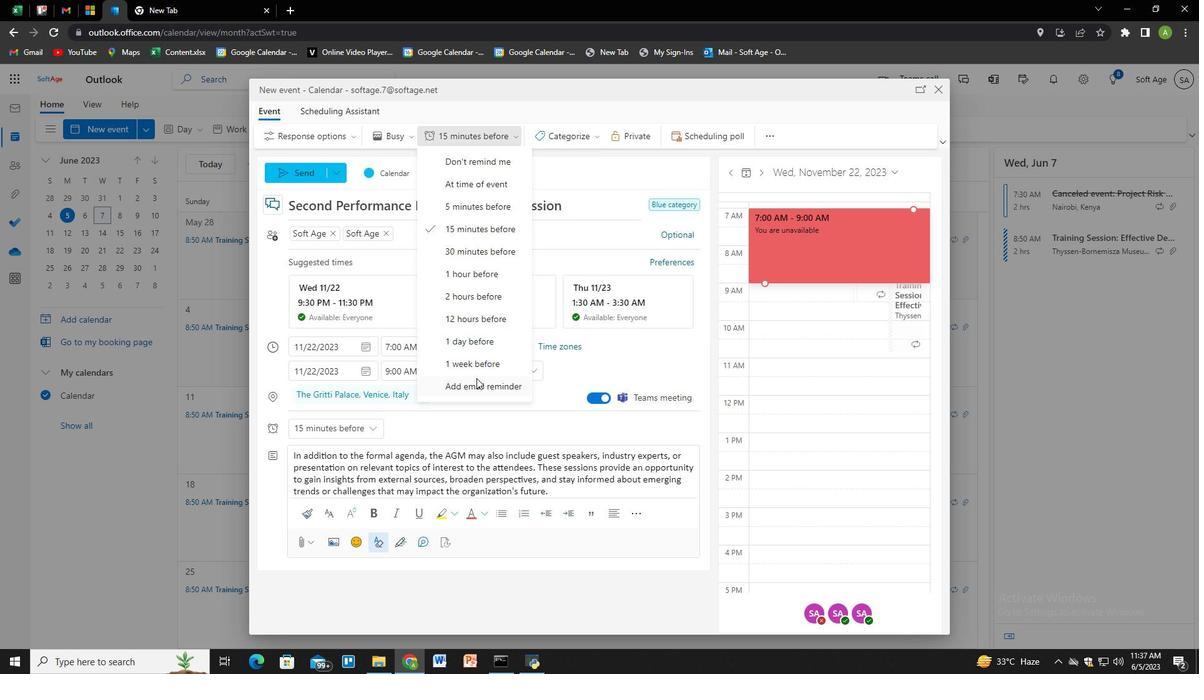 
Action: Mouse pressed left at (477, 381)
Screenshot: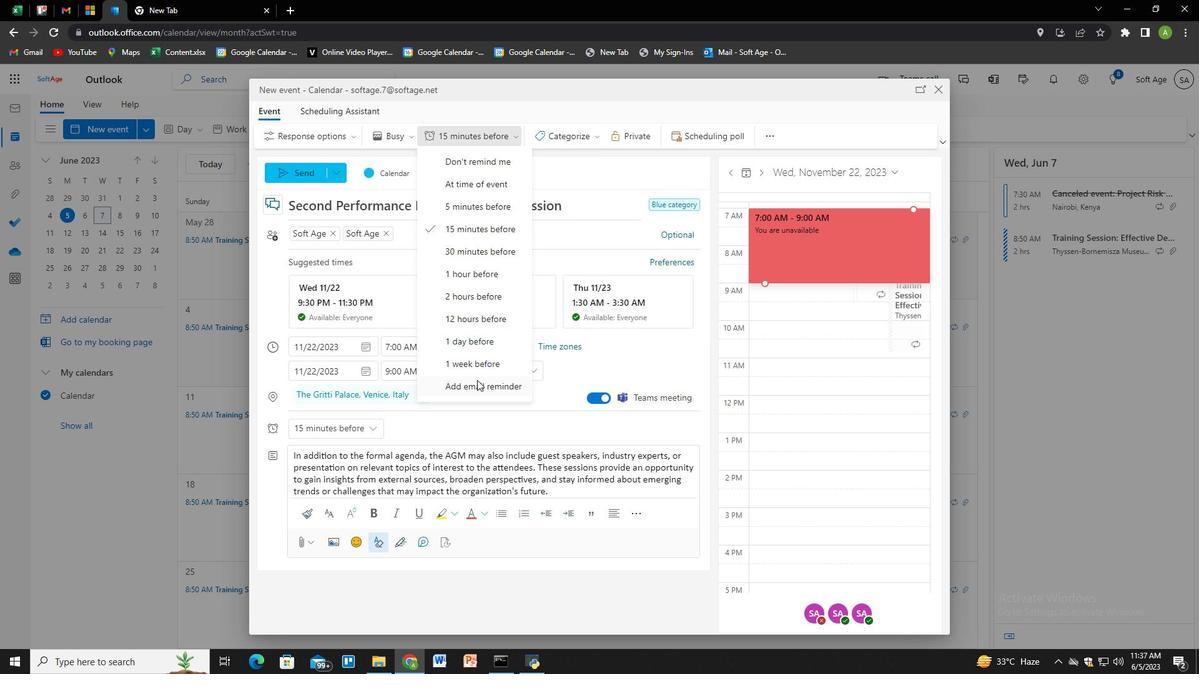 
Action: Mouse moved to (479, 269)
Screenshot: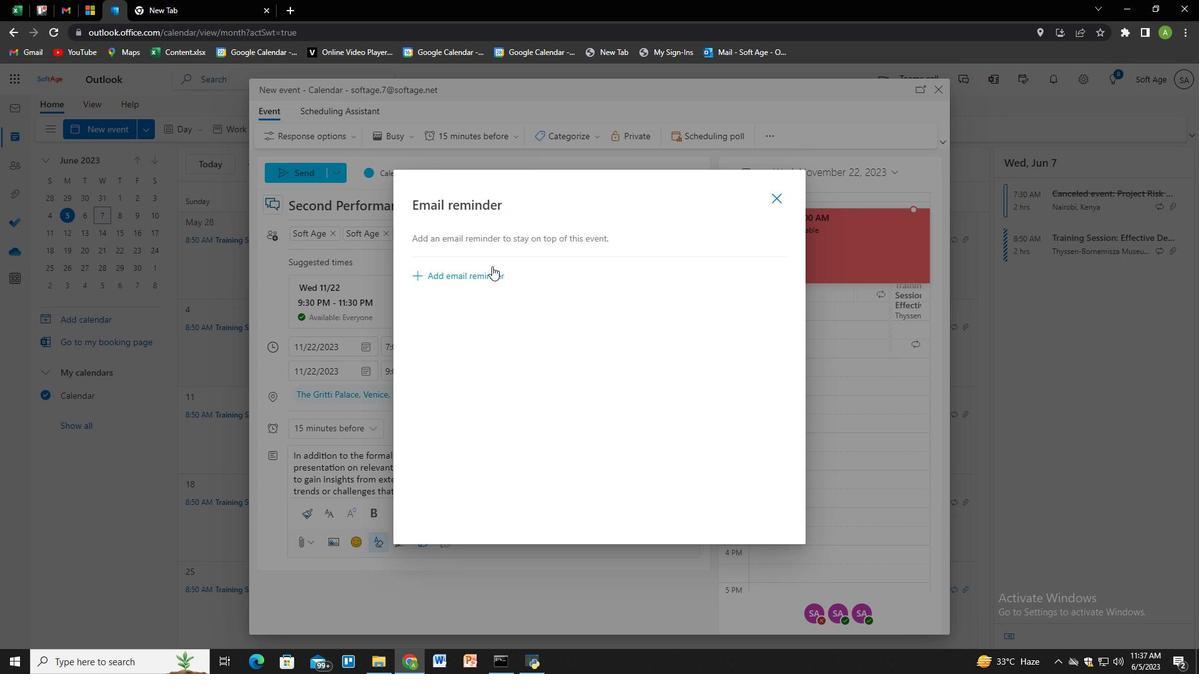 
Action: Mouse pressed left at (479, 269)
Screenshot: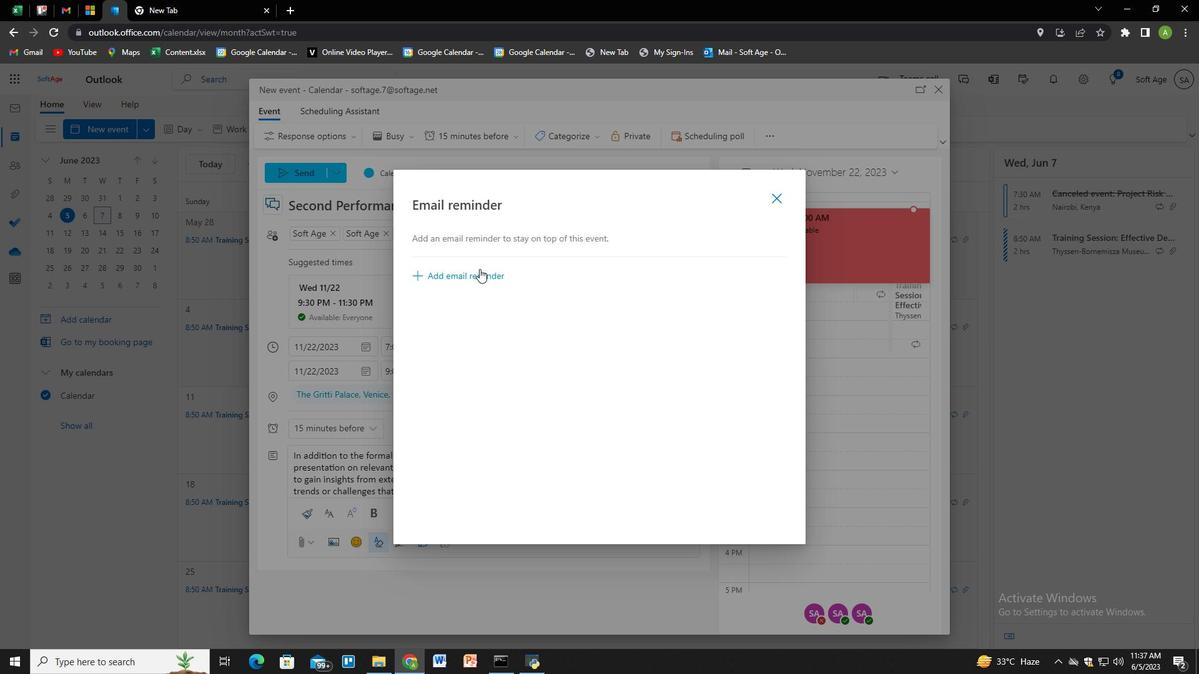 
Action: Mouse moved to (483, 310)
Screenshot: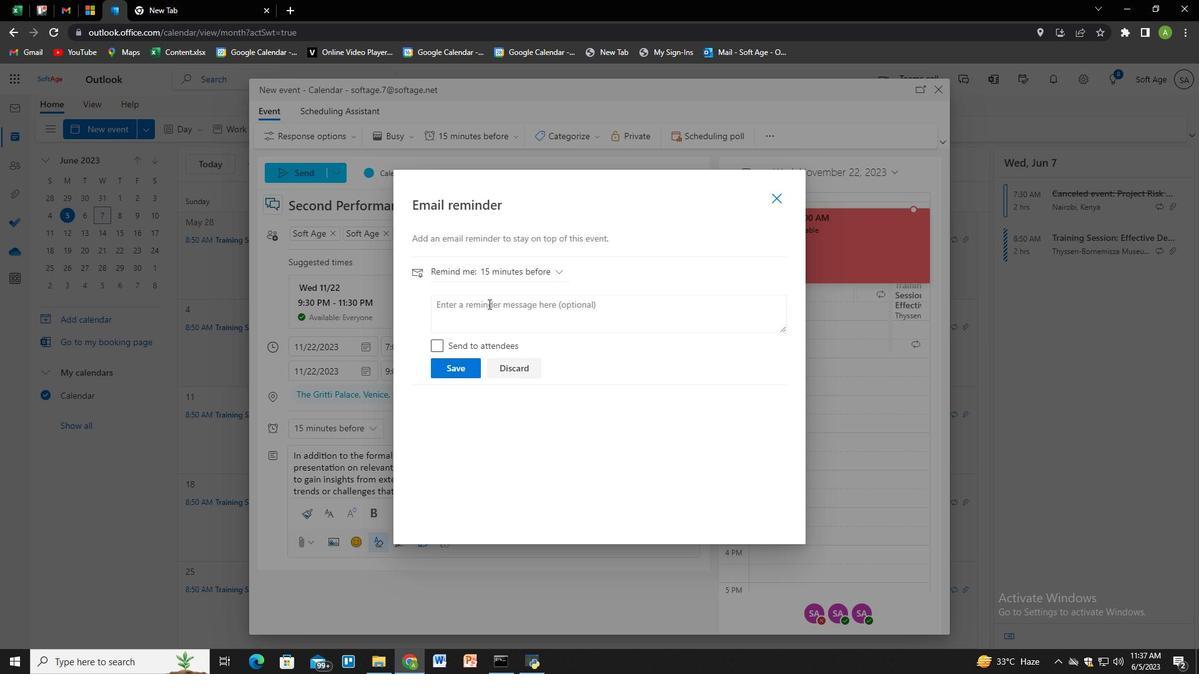 
Action: Mouse pressed left at (483, 310)
Screenshot: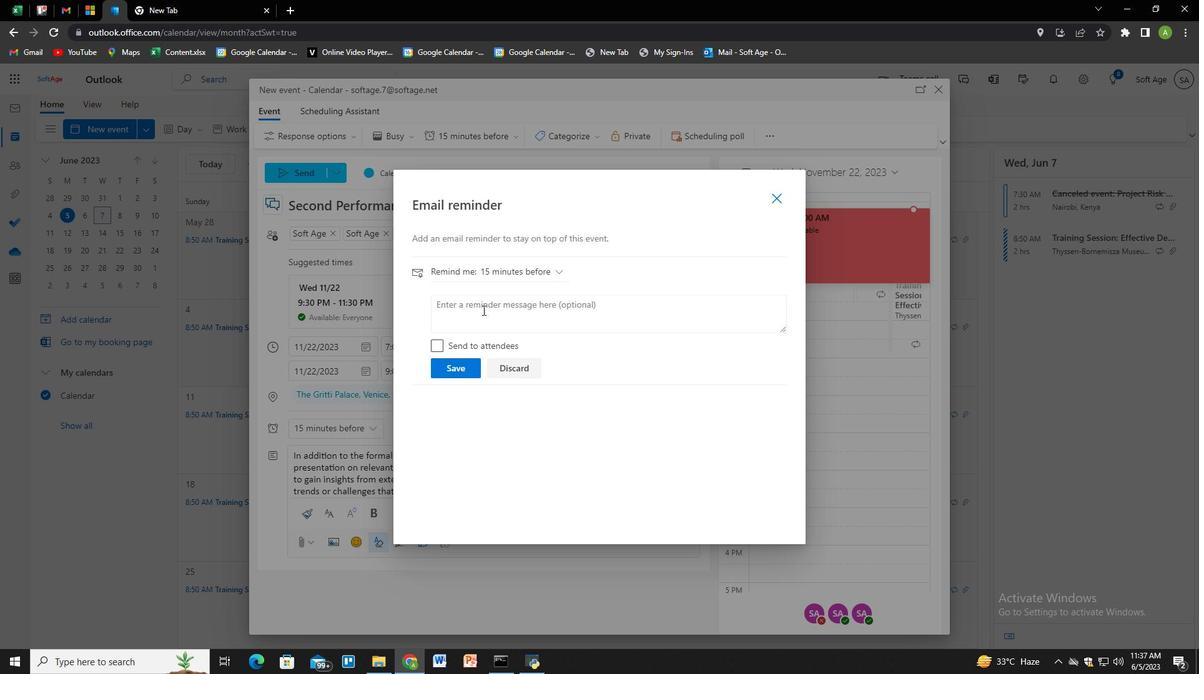 
Action: Mouse moved to (524, 273)
Screenshot: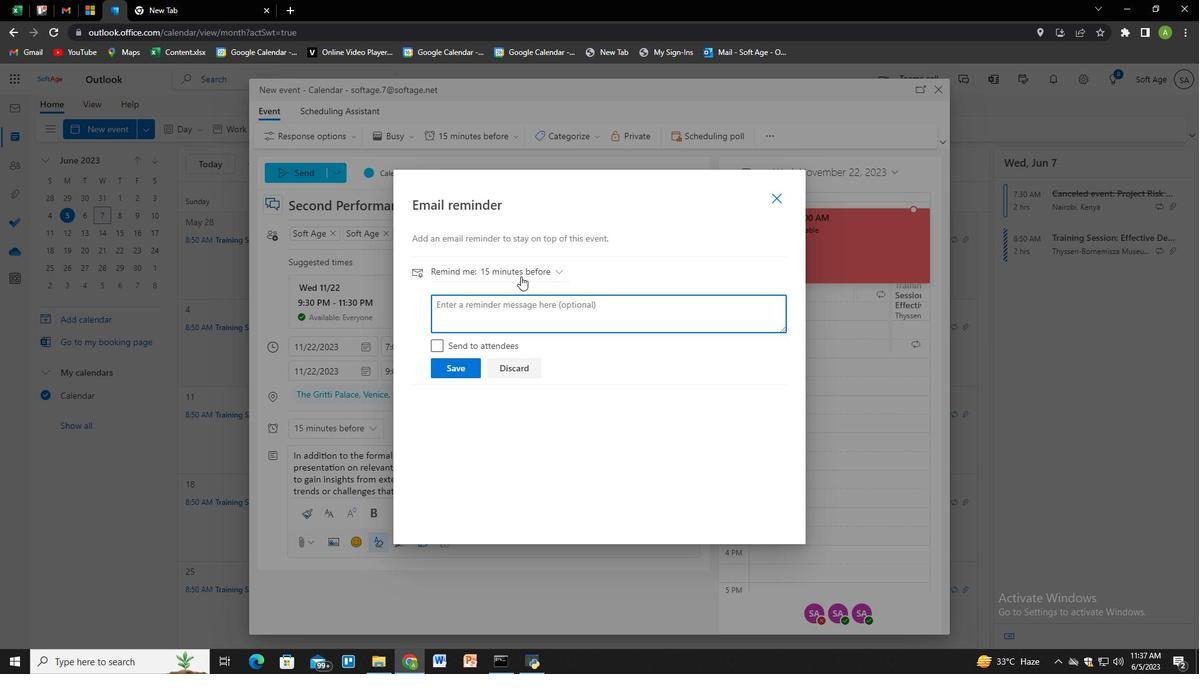 
Action: Mouse pressed left at (524, 273)
Screenshot: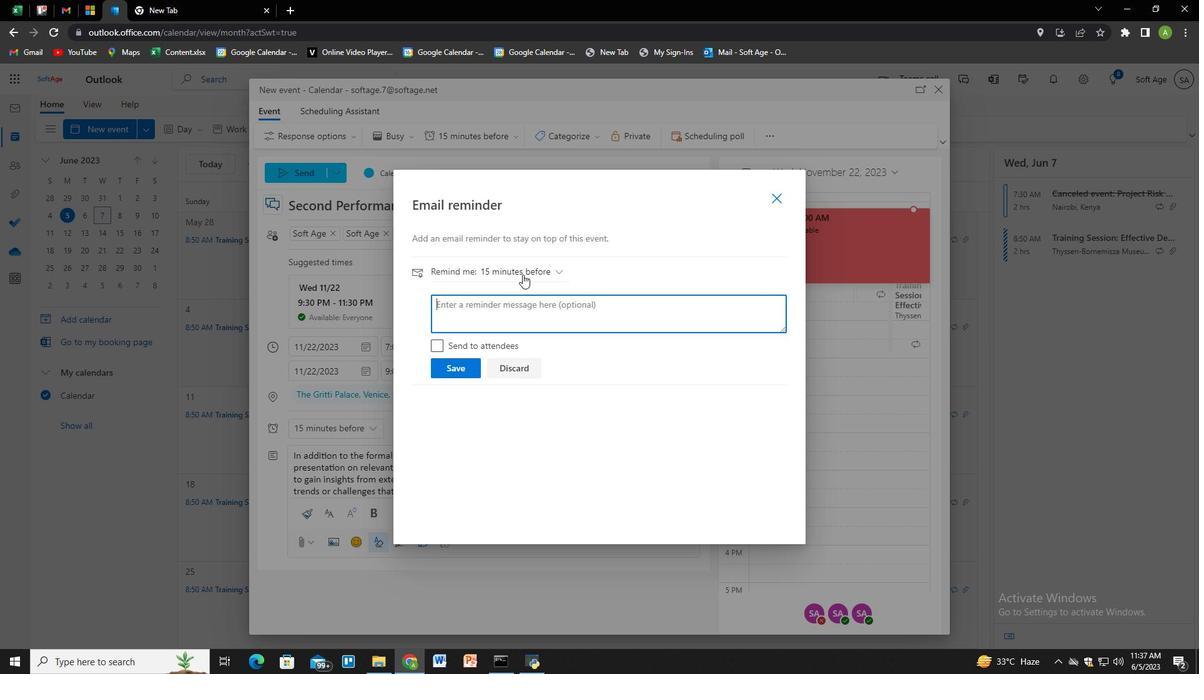 
Action: Mouse moved to (491, 493)
Screenshot: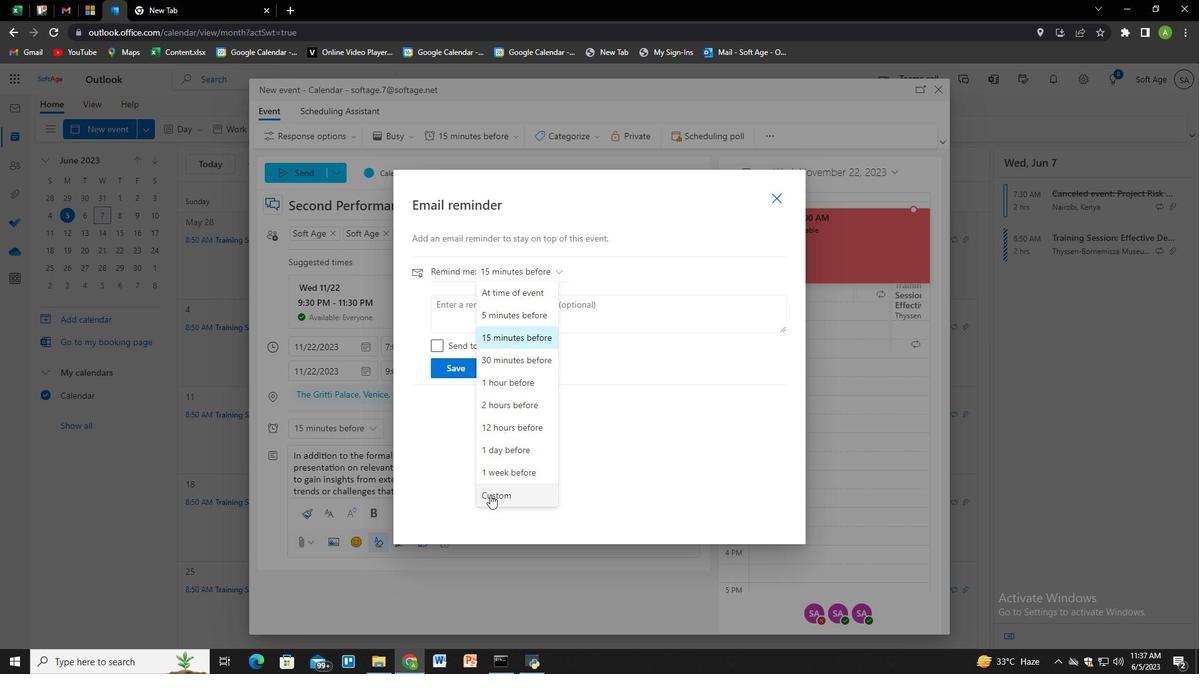 
Action: Mouse pressed left at (491, 493)
Screenshot: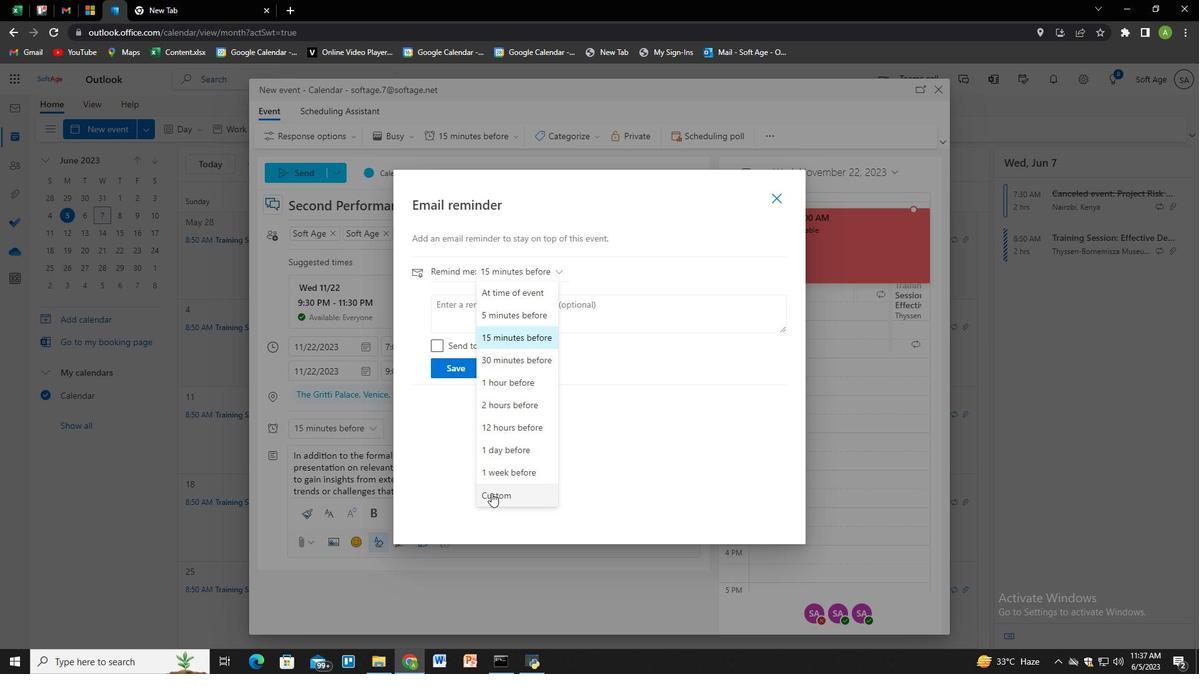
Action: Mouse moved to (521, 308)
Screenshot: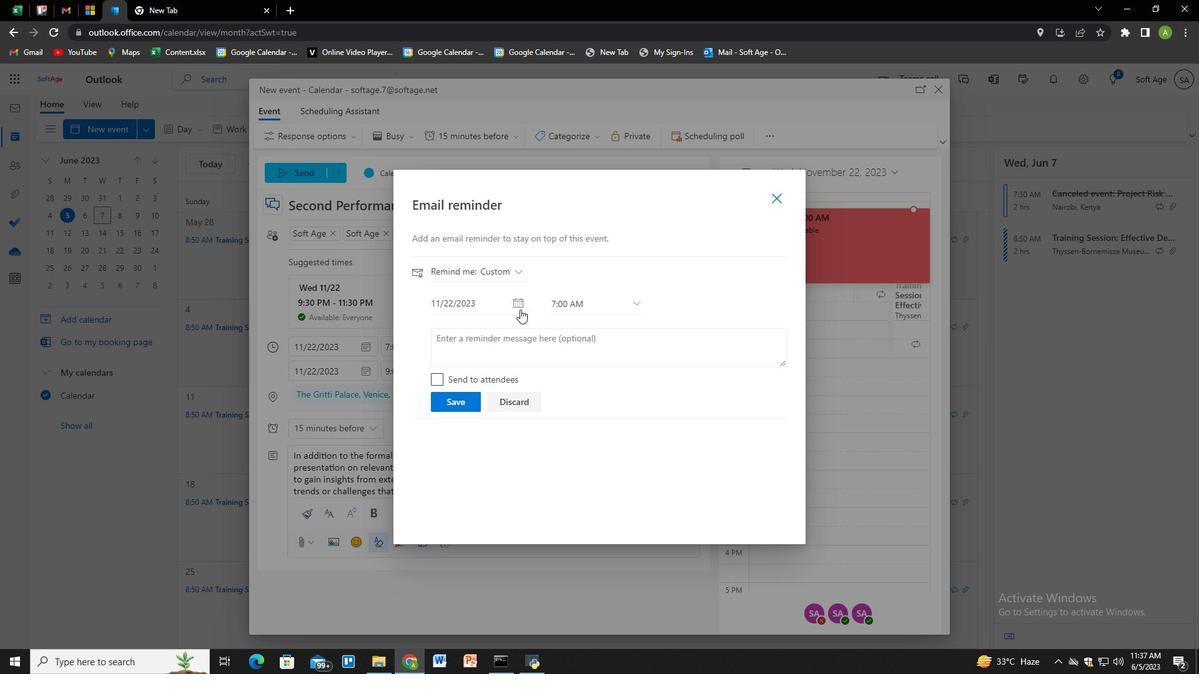 
Action: Mouse pressed left at (521, 308)
Screenshot: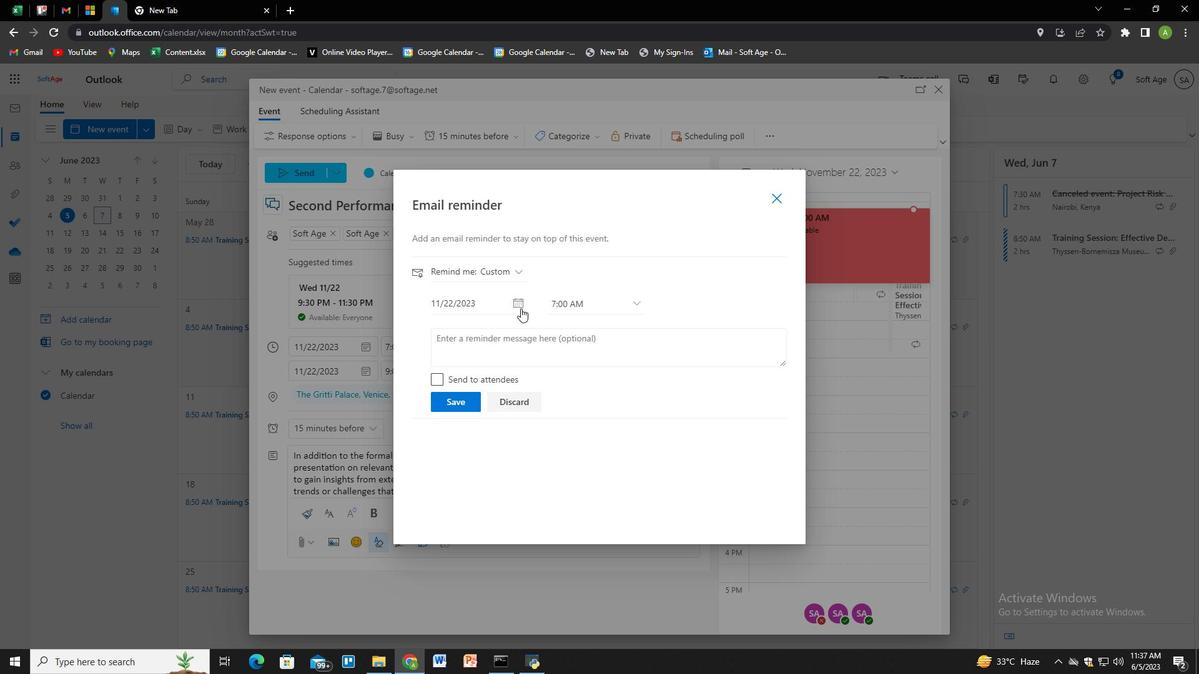 
Action: Mouse moved to (593, 344)
Screenshot: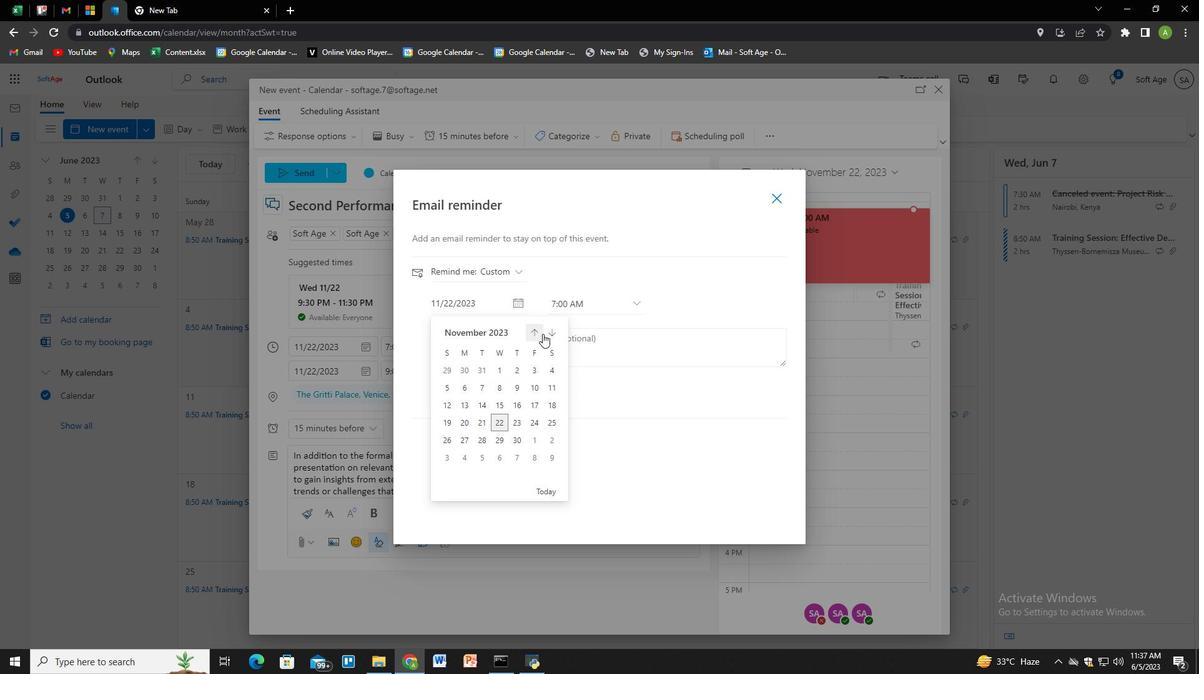 
Action: Mouse pressed left at (593, 344)
Screenshot: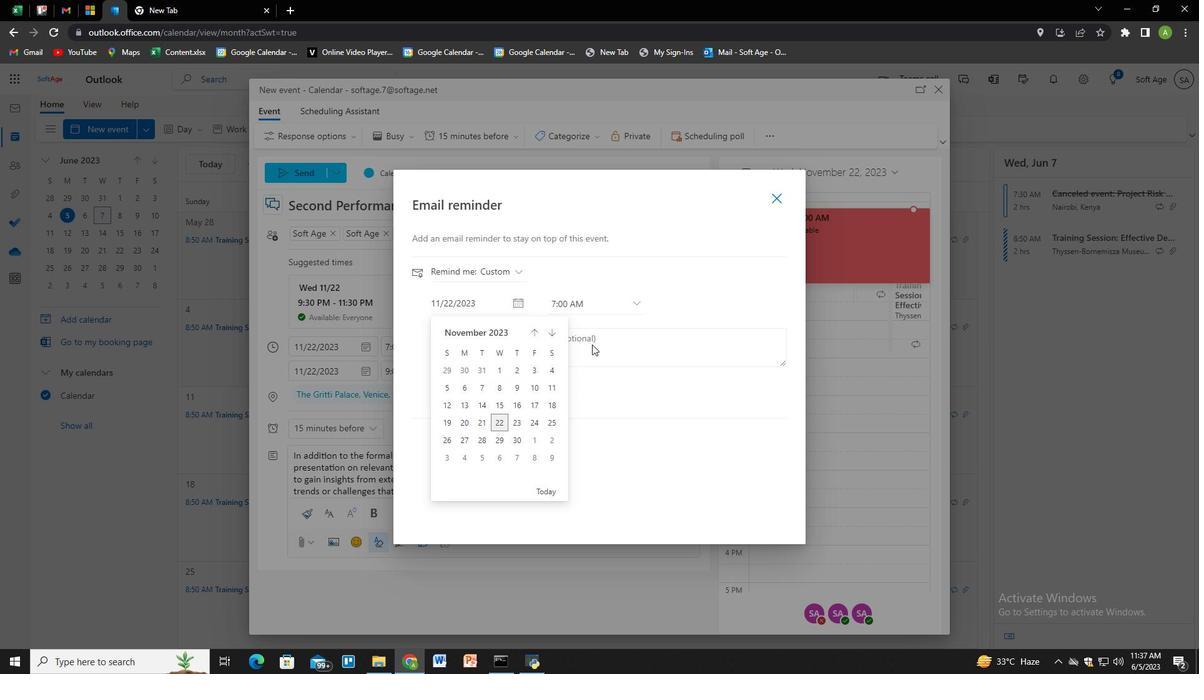 
Action: Mouse pressed left at (593, 344)
Screenshot: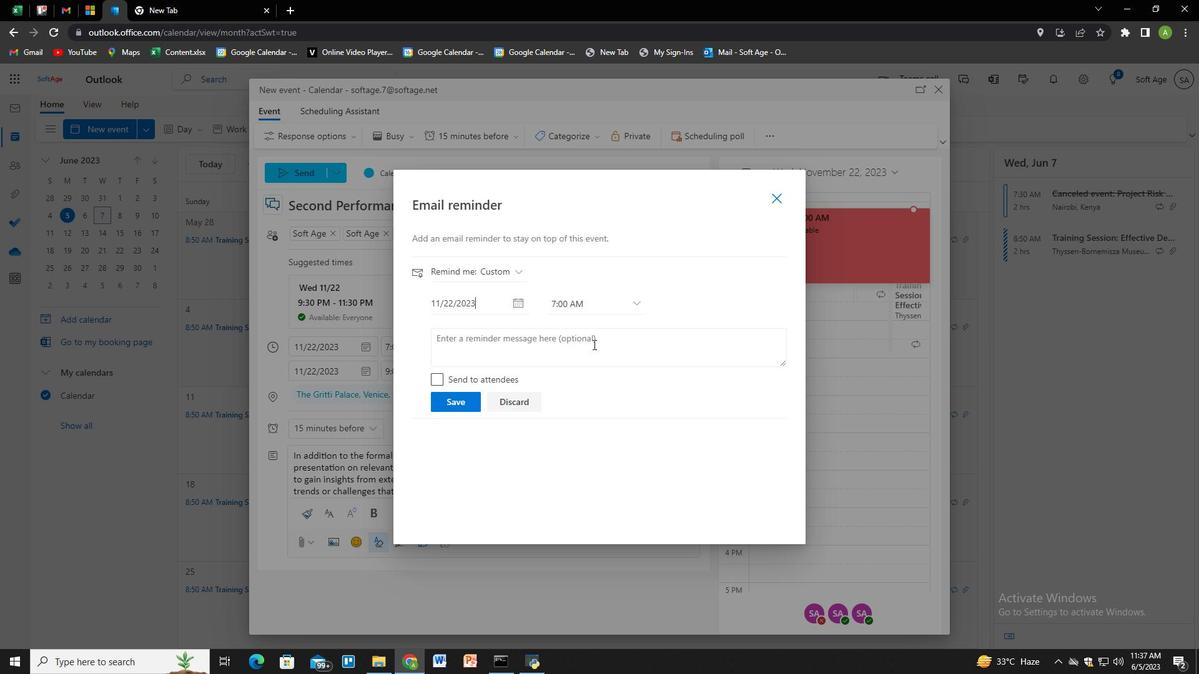 
Action: Key pressed 73<Key.space>week<Key.space>before
Screenshot: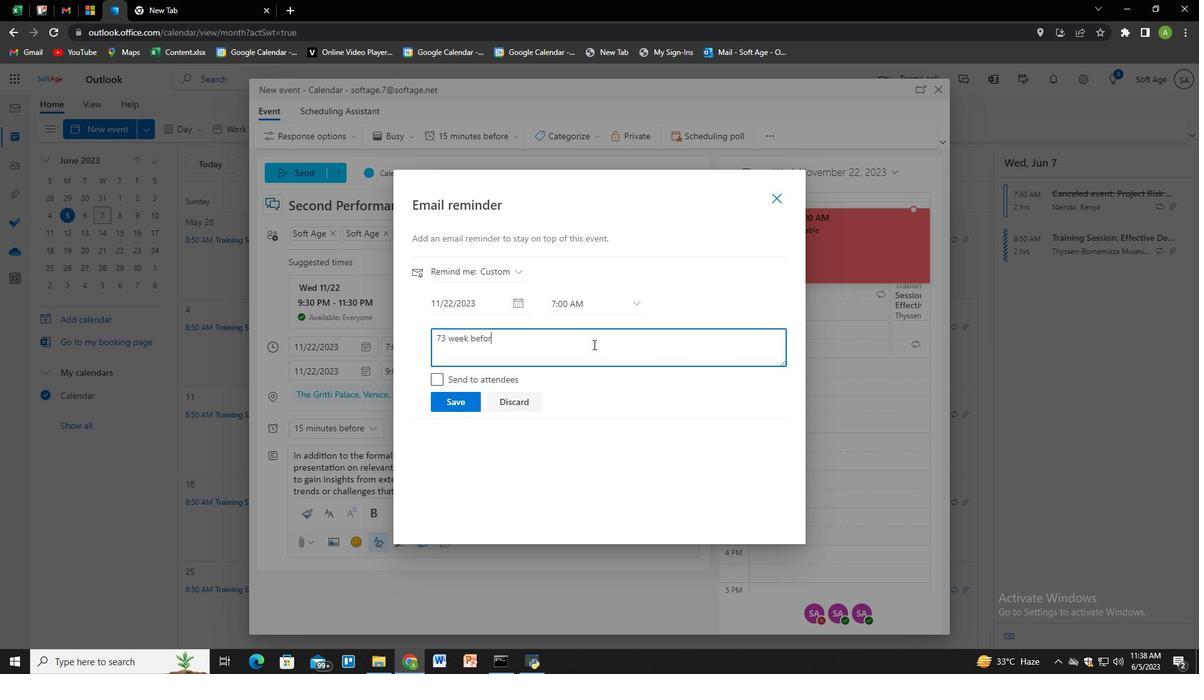 
Action: Mouse moved to (469, 398)
Screenshot: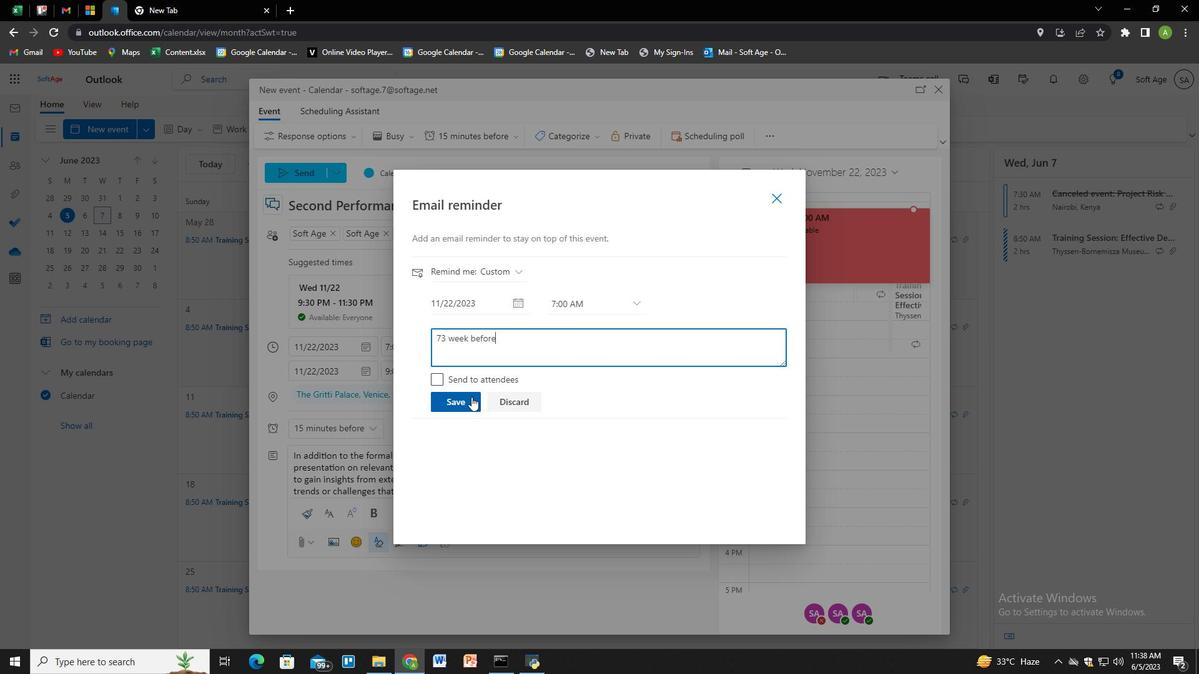 
Action: Mouse pressed left at (469, 398)
Screenshot: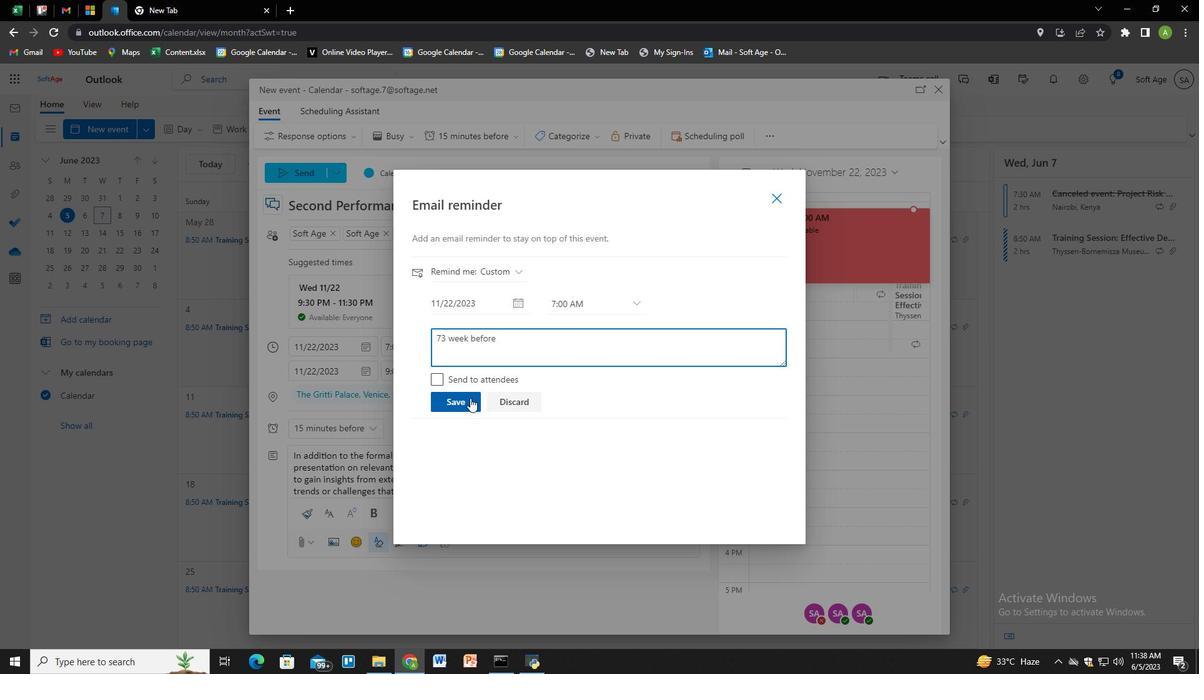 
Action: Mouse moved to (852, 301)
Screenshot: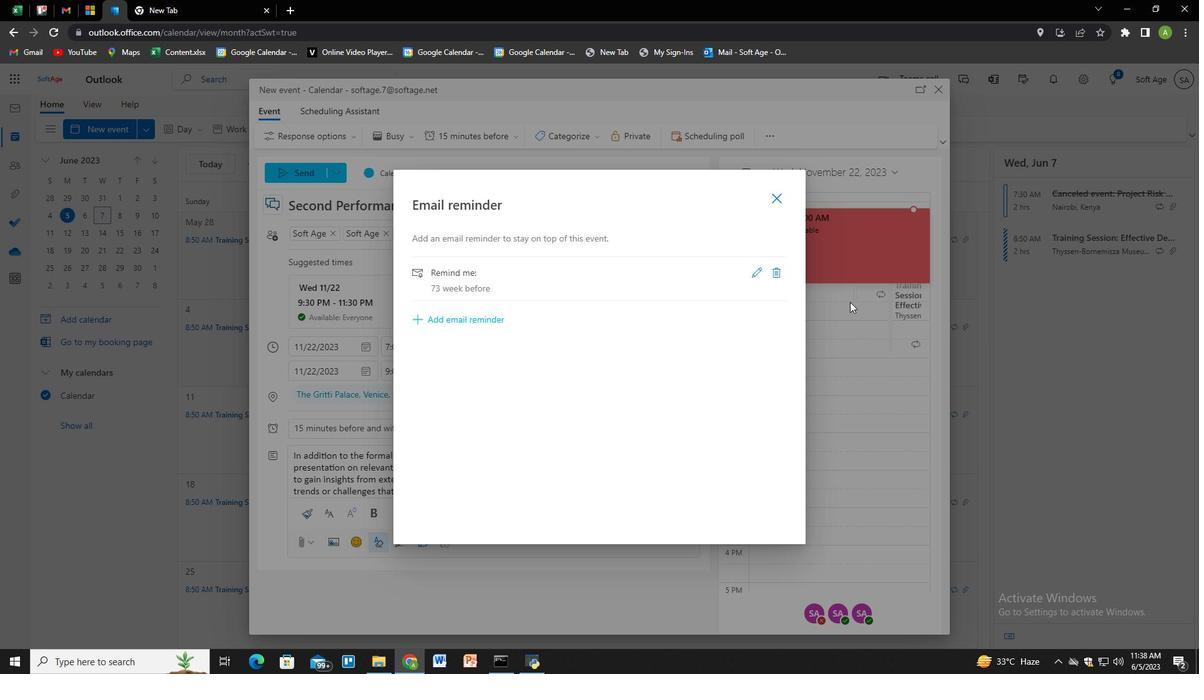 
Action: Mouse pressed left at (852, 301)
Screenshot: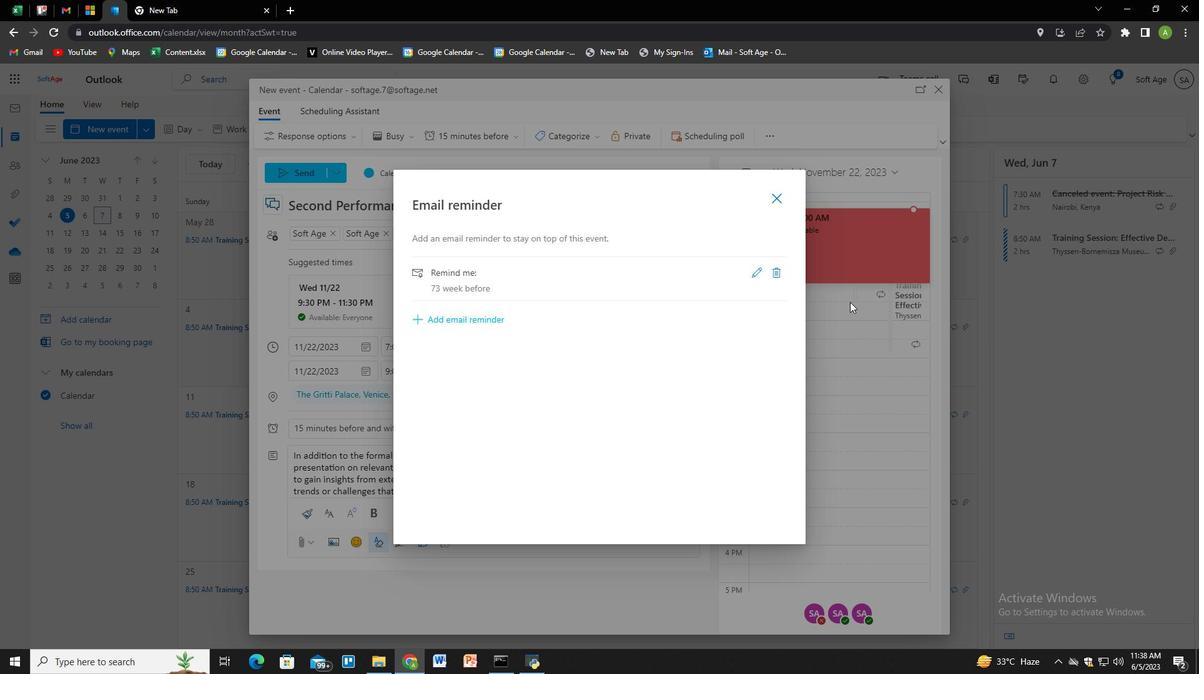 
Action: Mouse moved to (301, 166)
Screenshot: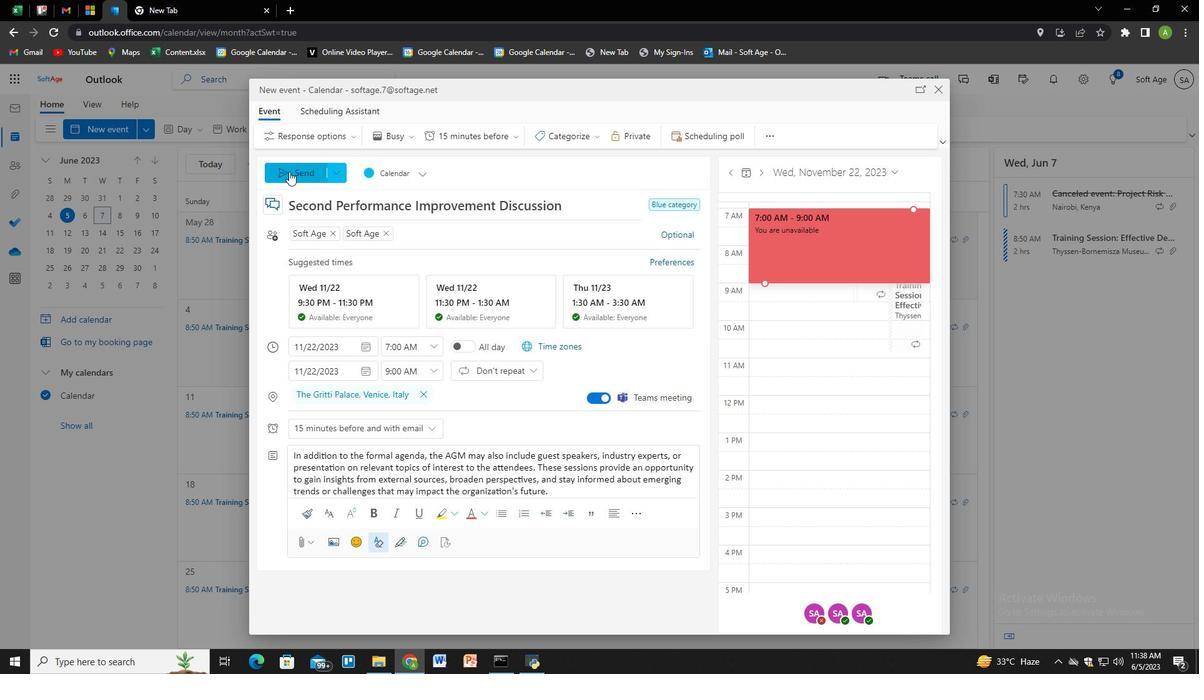 
Action: Mouse pressed left at (301, 166)
Screenshot: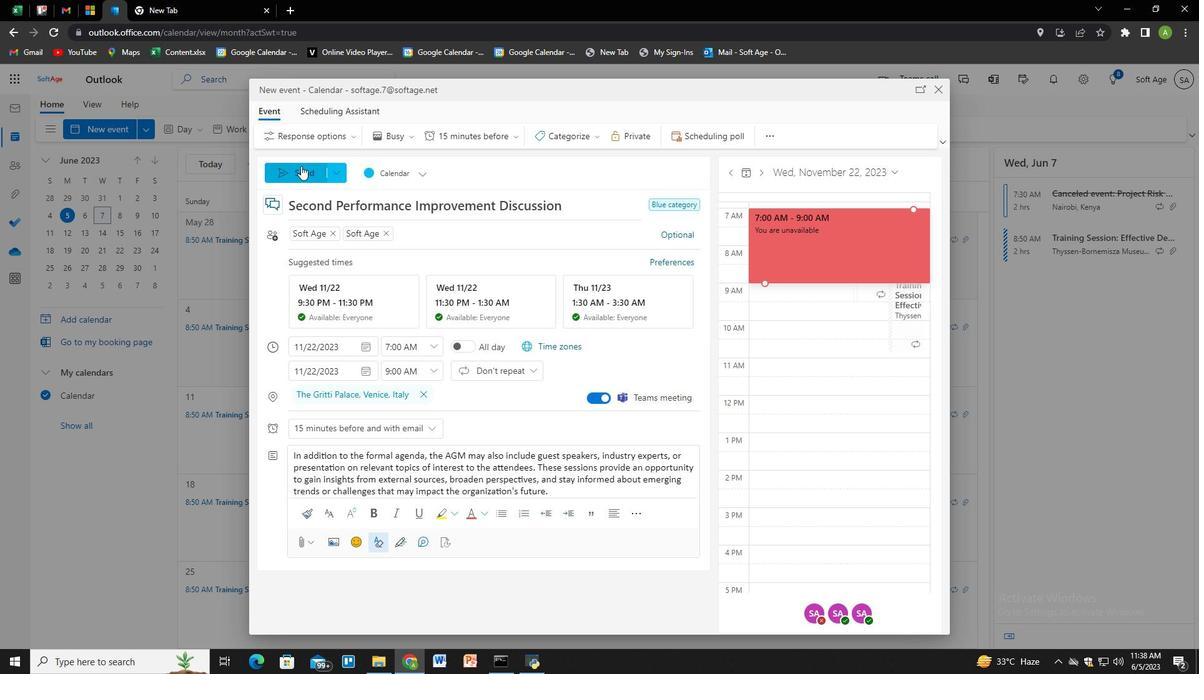 
Action: Mouse moved to (453, 356)
Screenshot: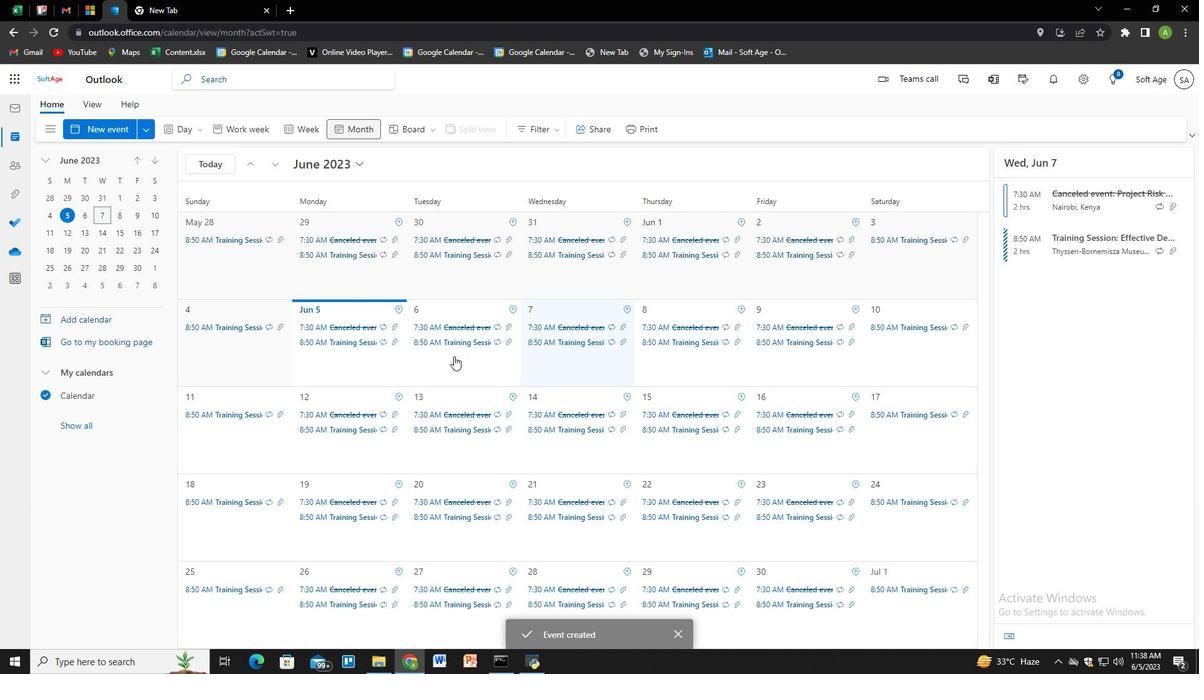 
